 Task: Add a signature Jerry Evans containing With gratitude and sincere wishes, Jerry Evans to email address softage.5@softage.net and add a folder Student organizations
Action: Key pressed out
Screenshot: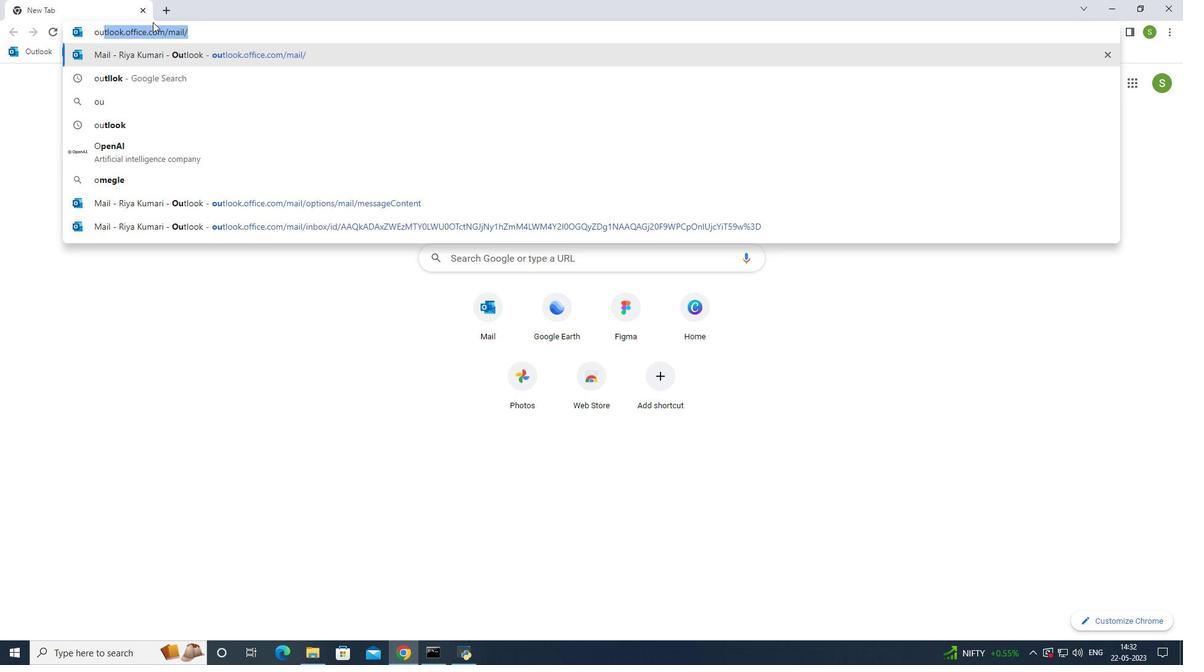 
Action: Mouse moved to (350, 46)
Screenshot: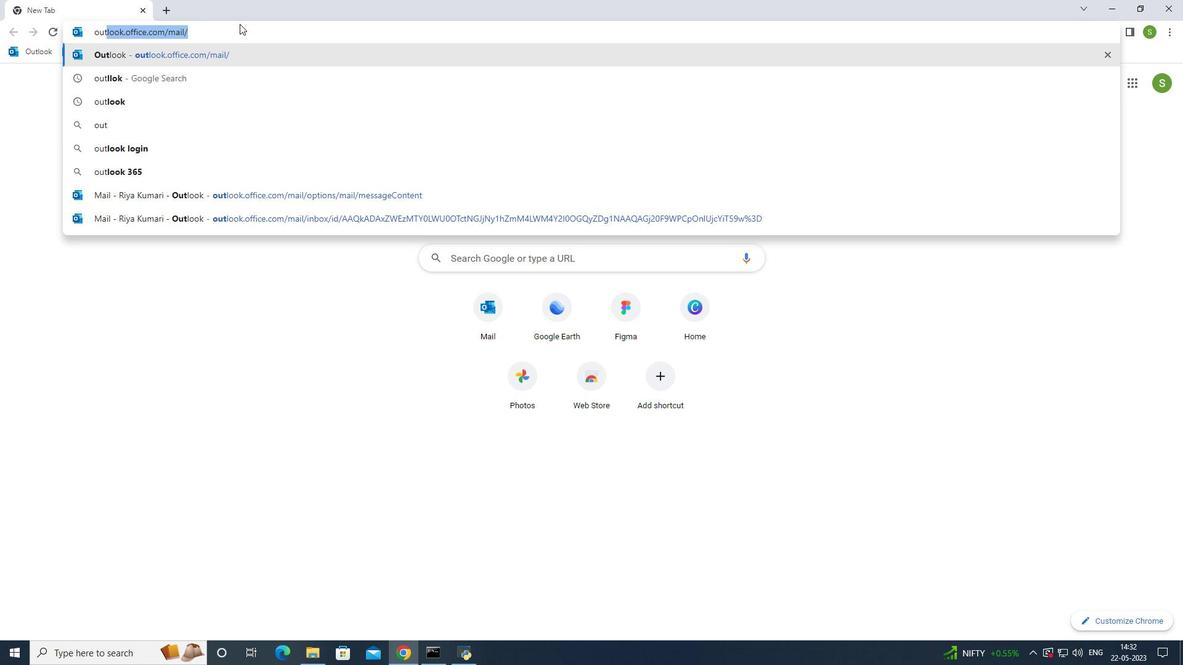
Action: Key pressed loo<Key.enter>
Screenshot: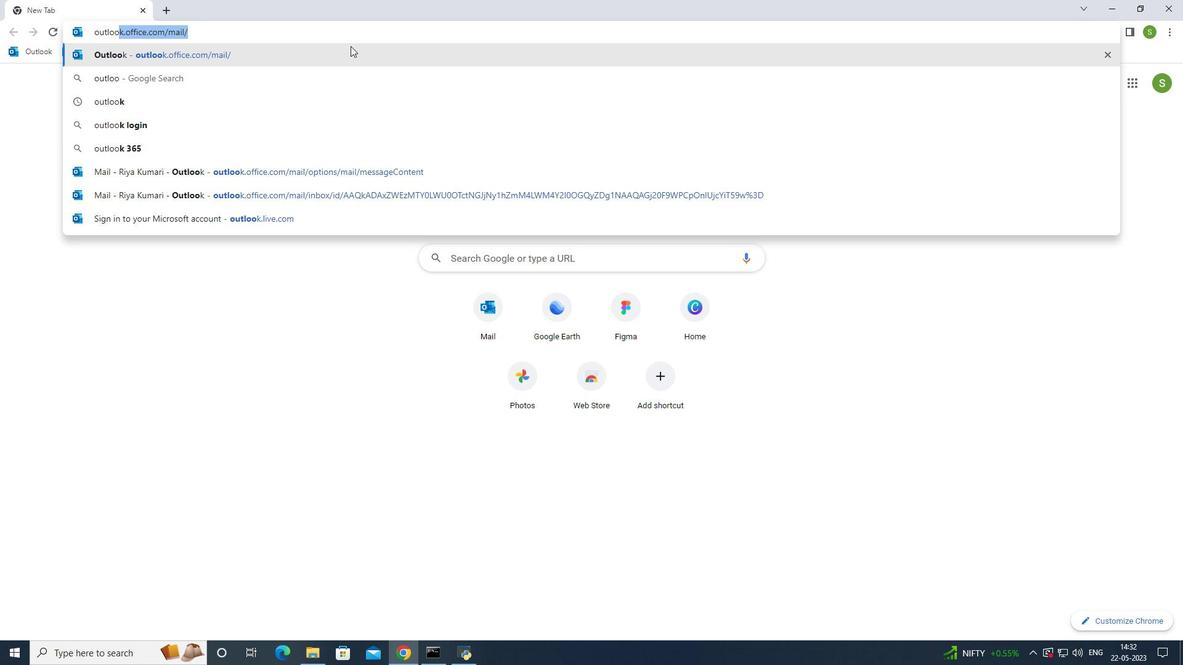 
Action: Mouse moved to (77, 106)
Screenshot: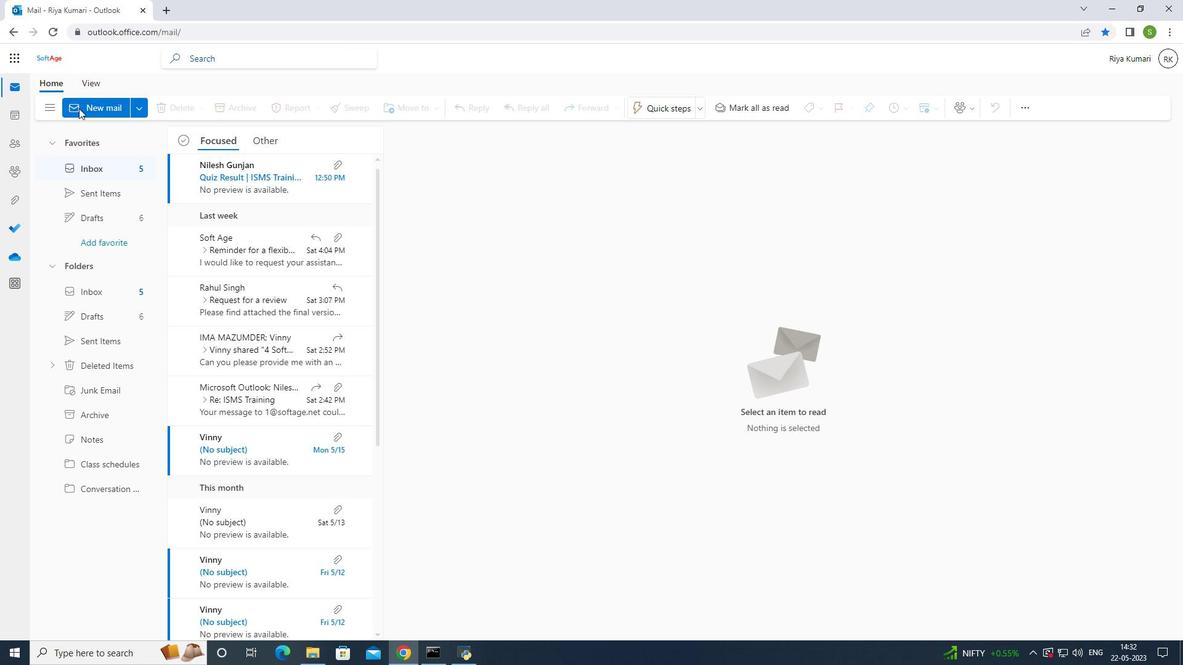 
Action: Mouse pressed left at (77, 106)
Screenshot: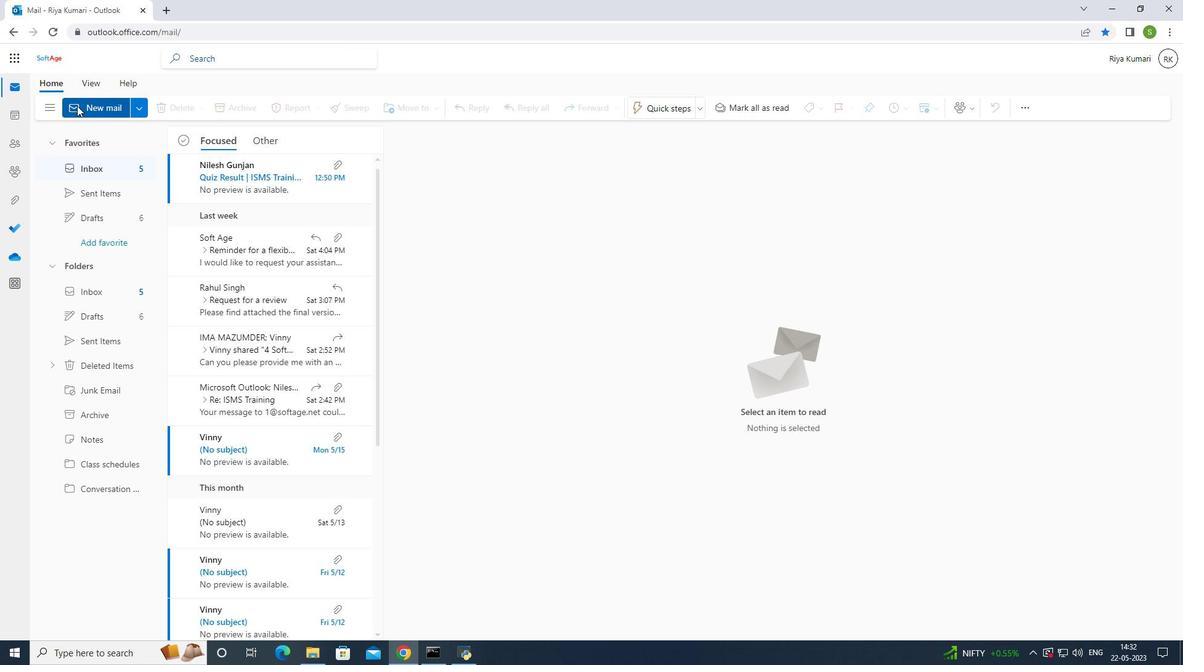 
Action: Mouse moved to (804, 104)
Screenshot: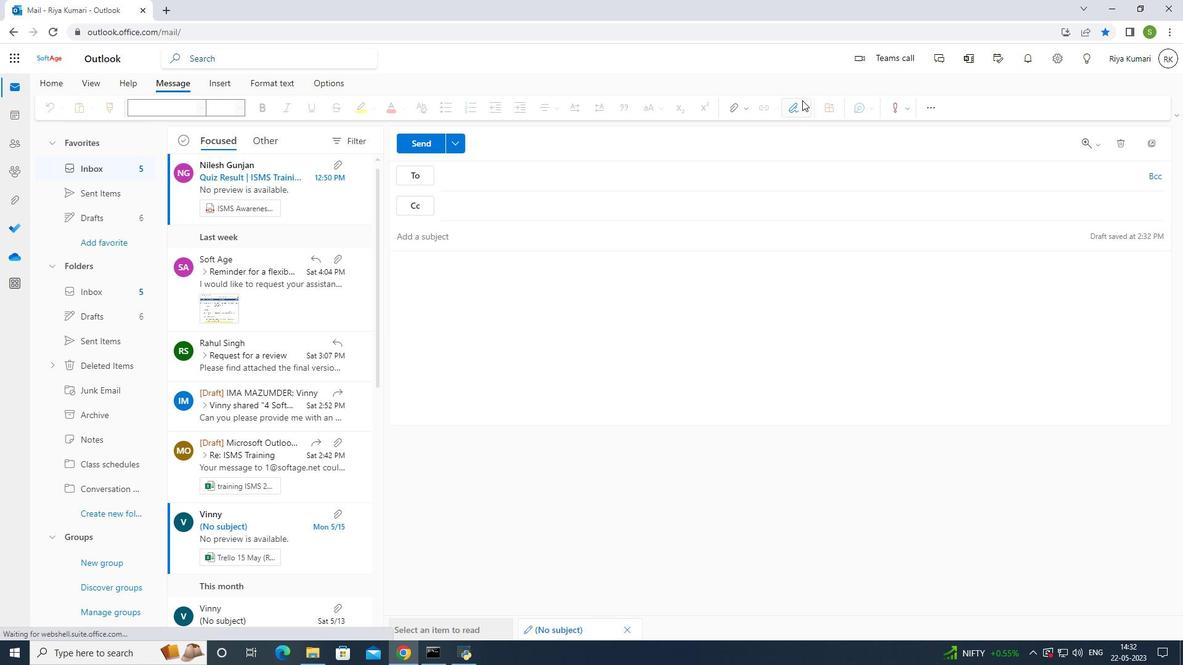 
Action: Mouse pressed left at (804, 104)
Screenshot: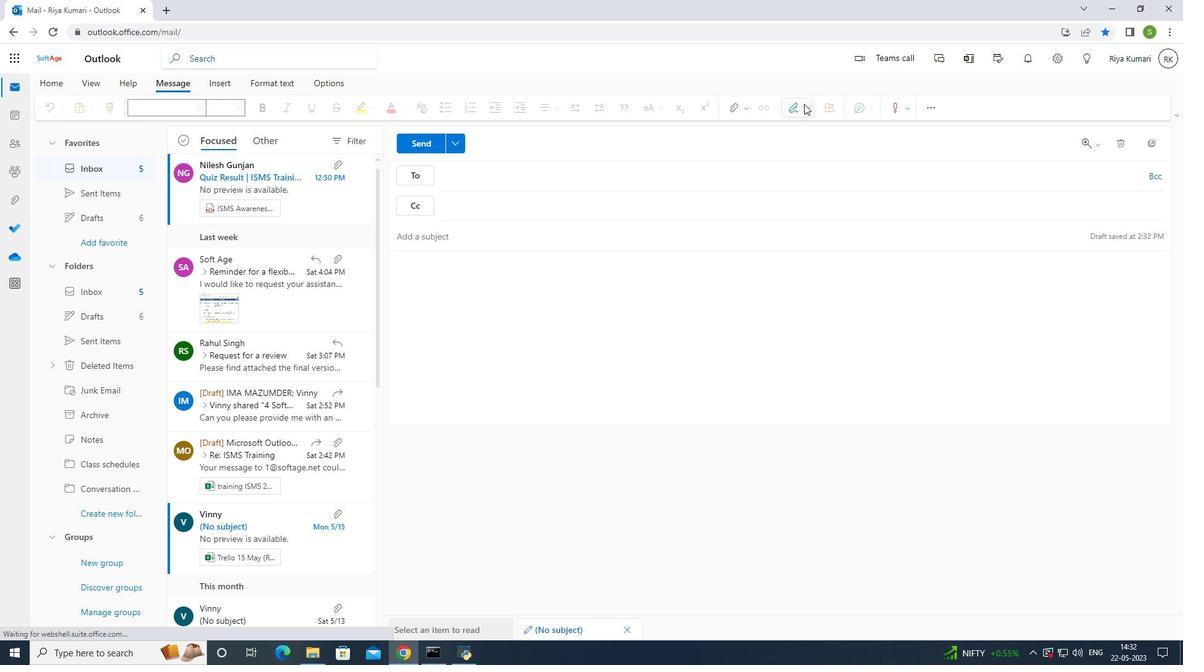 
Action: Mouse moved to (783, 157)
Screenshot: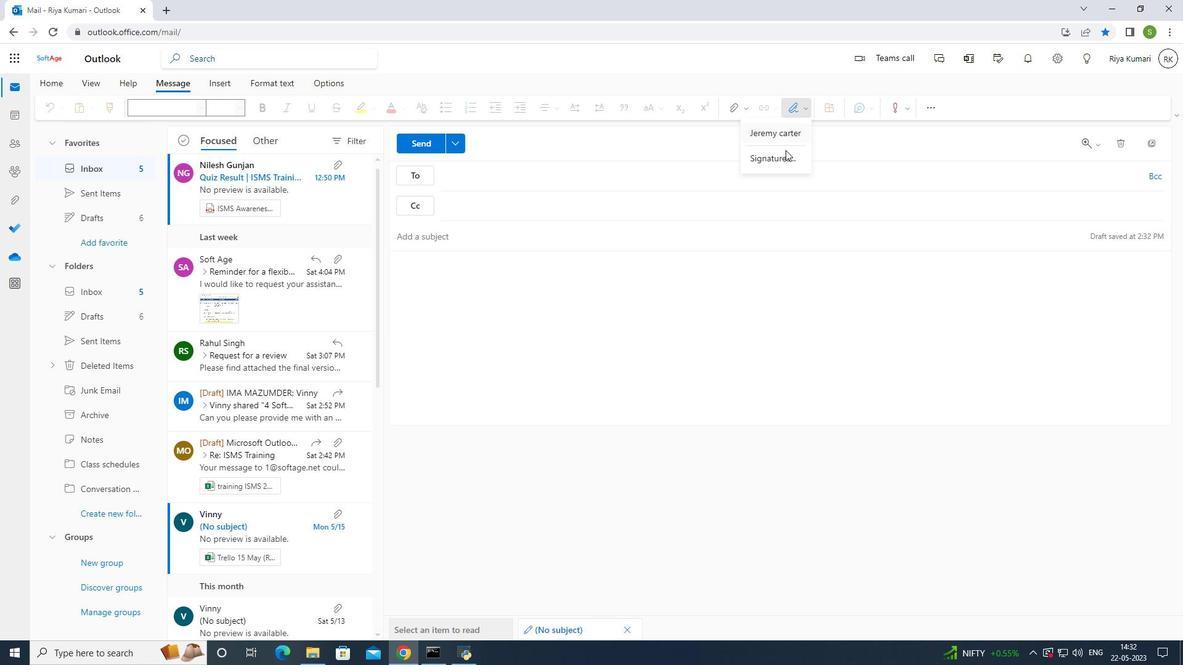 
Action: Mouse pressed left at (783, 157)
Screenshot: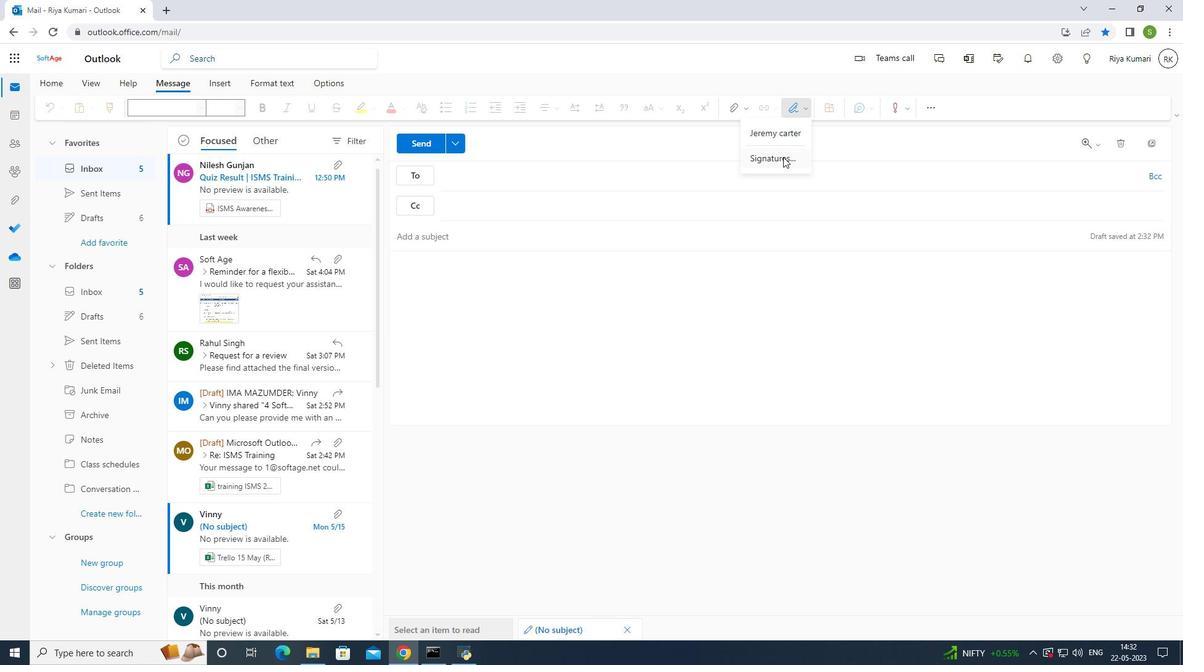 
Action: Mouse moved to (773, 207)
Screenshot: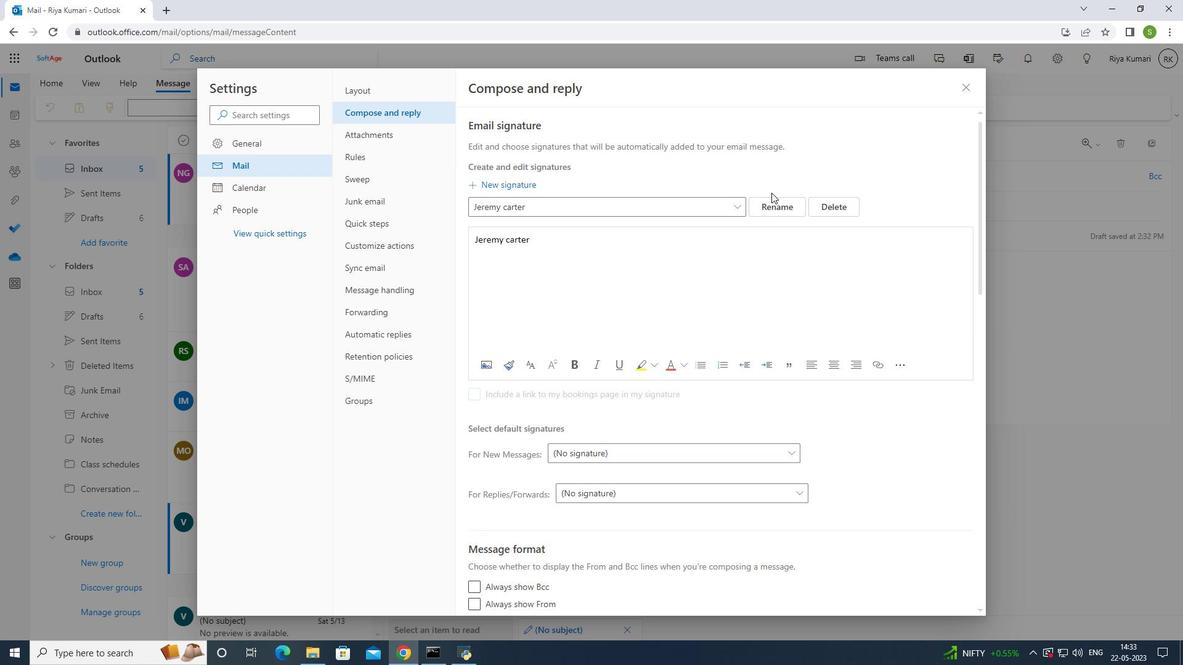 
Action: Mouse pressed left at (773, 207)
Screenshot: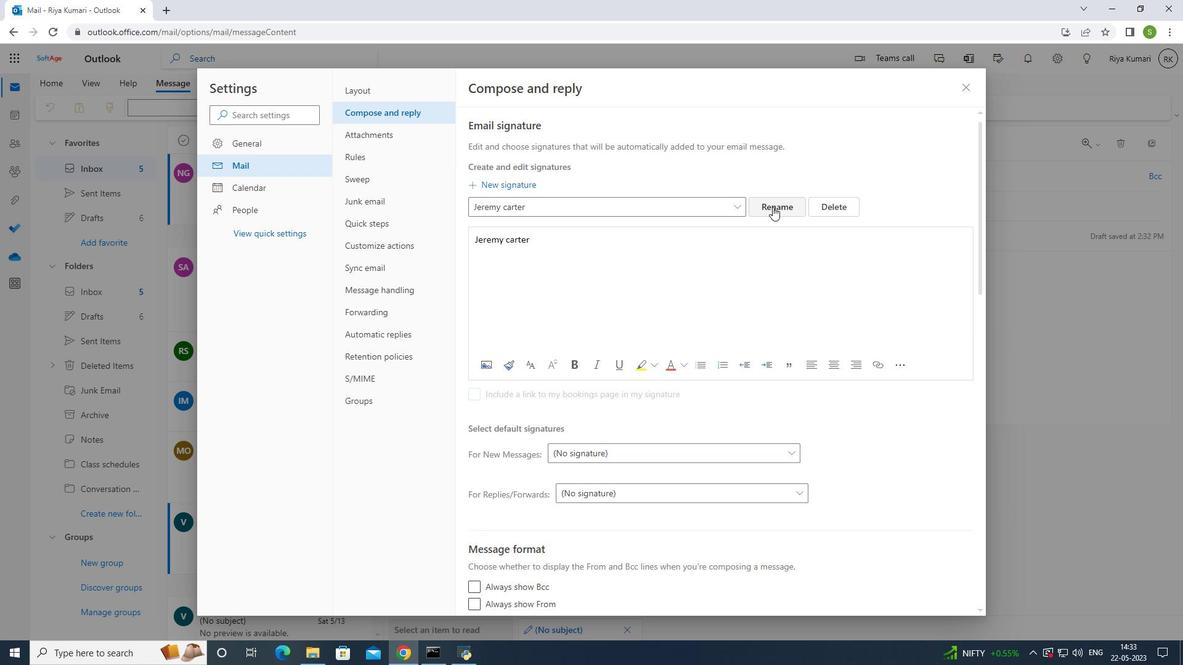 
Action: Mouse moved to (736, 208)
Screenshot: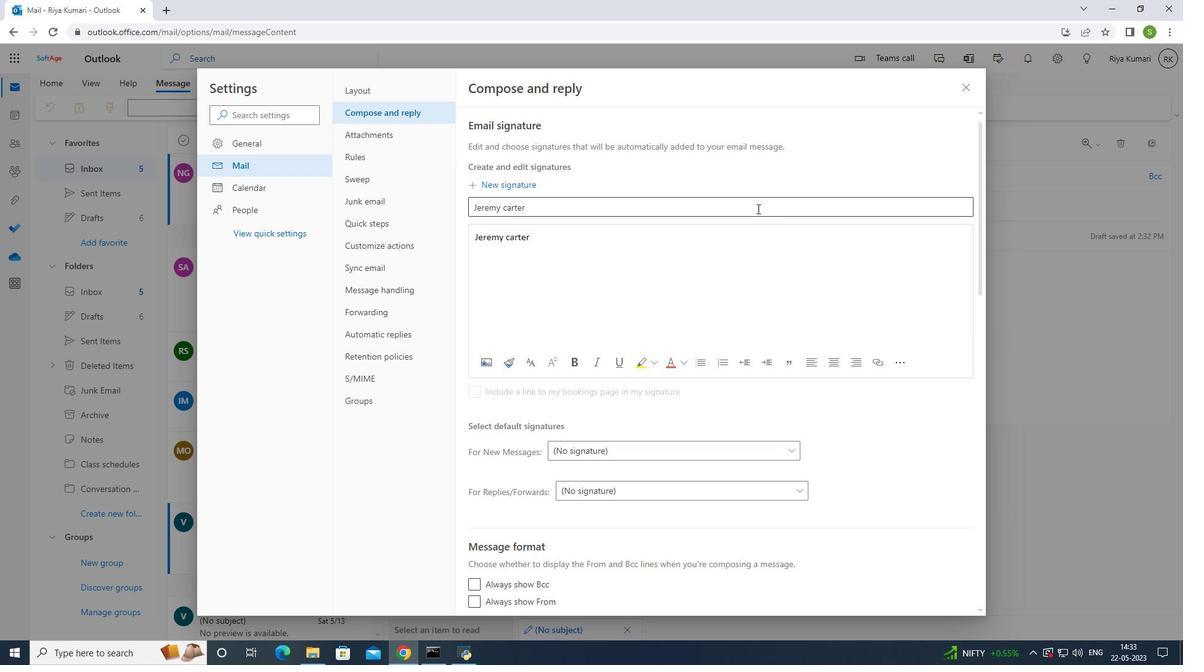 
Action: Mouse pressed left at (736, 208)
Screenshot: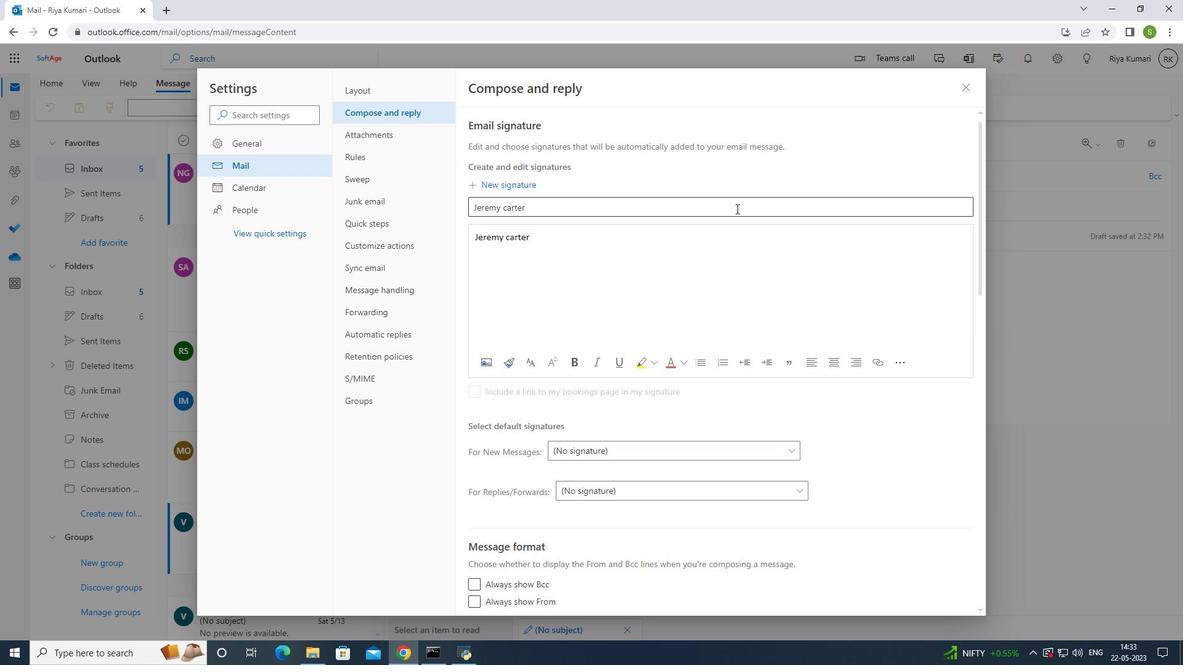 
Action: Mouse moved to (736, 205)
Screenshot: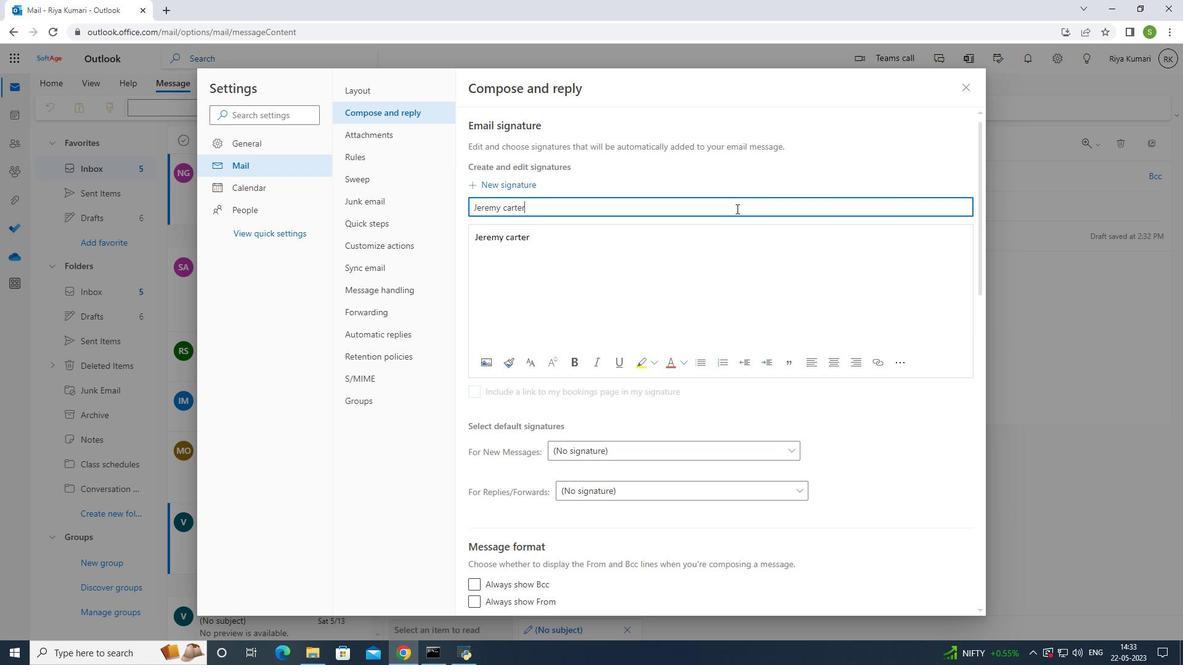 
Action: Key pressed <Key.backspace><Key.backspace><Key.backspace><Key.backspace><Key.backspace><Key.backspace><Key.backspace><Key.backspace><Key.backspace><Key.backspace>ry<Key.space><Key.shift><Key.shift><Key.shift><Key.shift><Key.shift><Key.shift><Key.shift><Key.shift><Key.shift><Key.shift><Key.shift><Key.shift><Key.shift><Key.shift><Key.shift><Key.shift><Key.shift><Key.shift><Key.shift><Key.shift><Key.shift><Key.shift><Key.shift><Key.shift><Key.shift>Evans
Screenshot: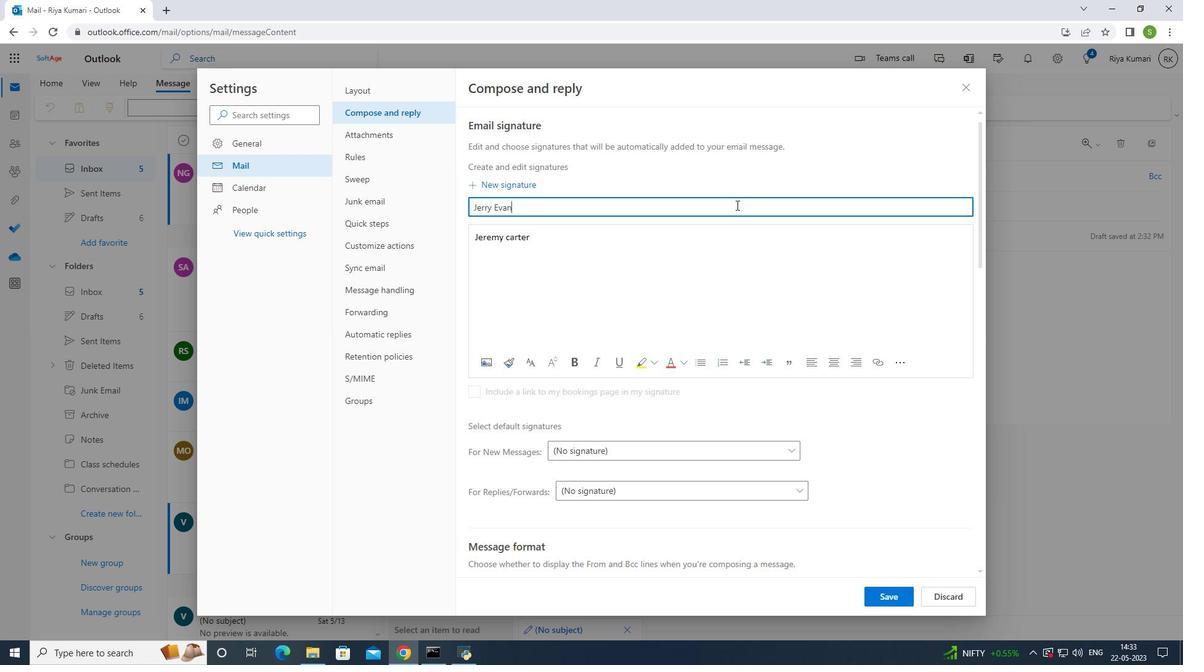 
Action: Mouse moved to (614, 244)
Screenshot: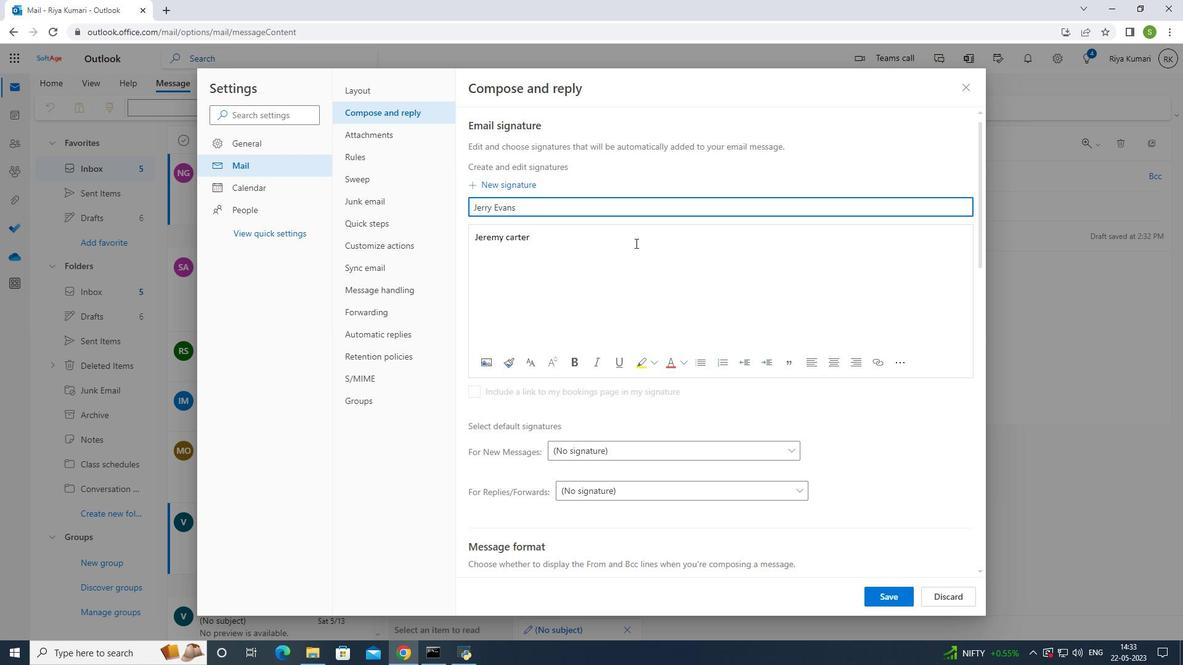
Action: Mouse pressed left at (614, 244)
Screenshot: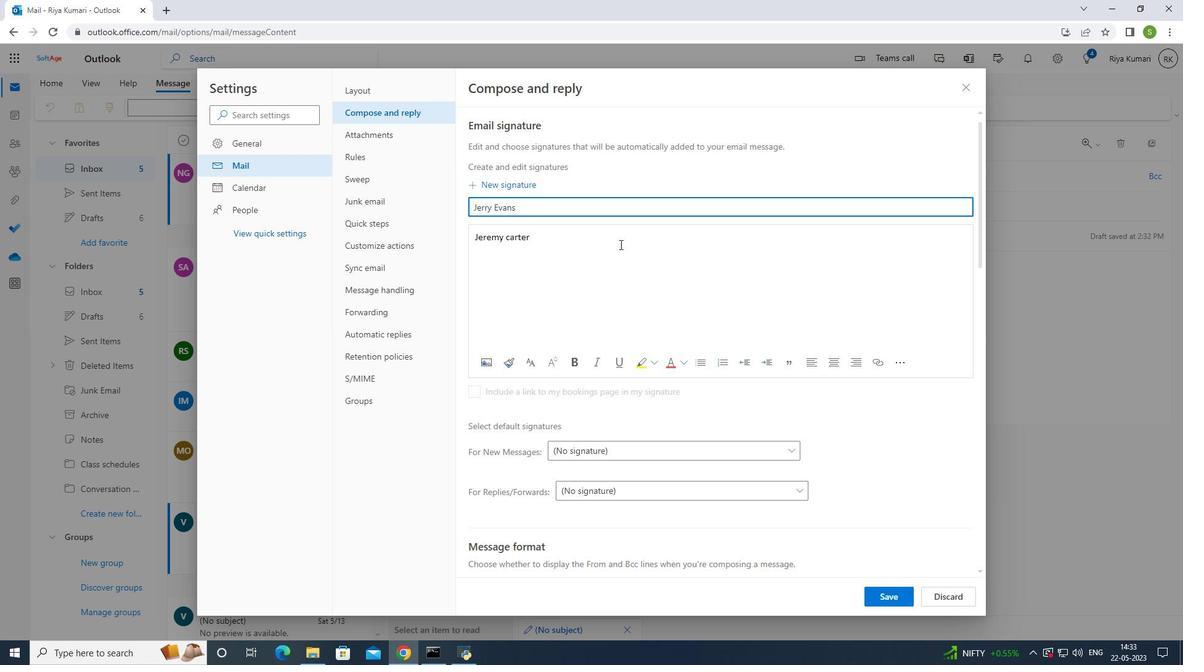 
Action: Key pressed <Key.backspace><Key.backspace><Key.backspace><Key.backspace><Key.backspace><Key.backspace><Key.backspace><Key.backspace><Key.backspace><Key.backspace>ry<Key.space><Key.shift>Evans
Screenshot: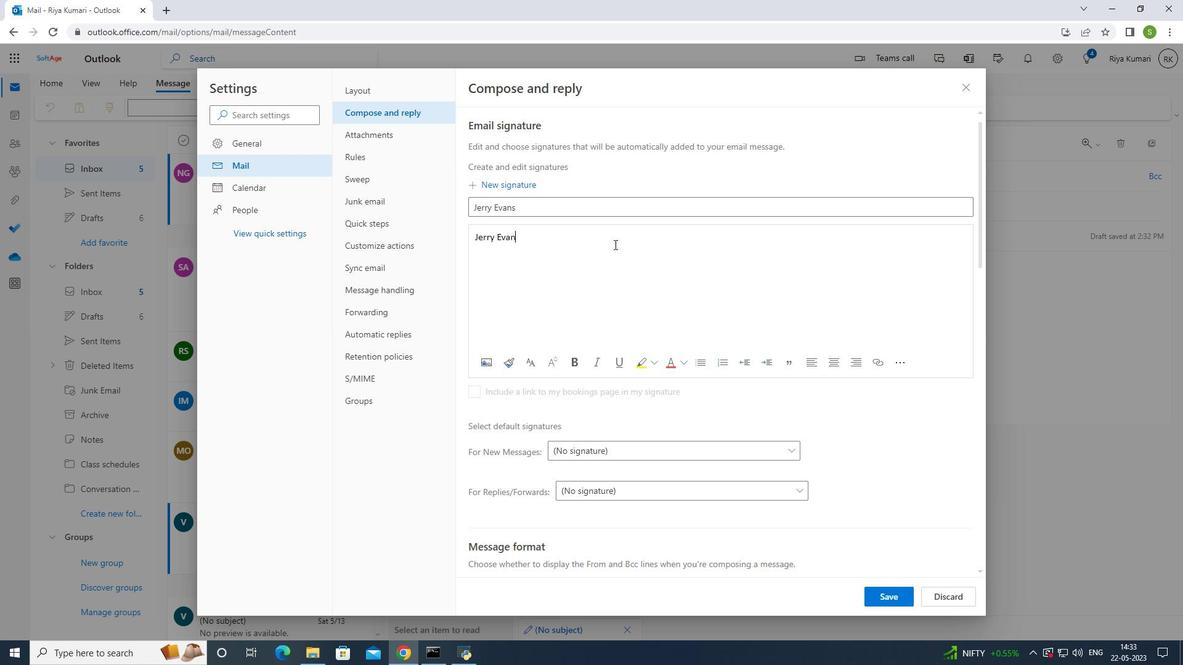 
Action: Mouse moved to (894, 594)
Screenshot: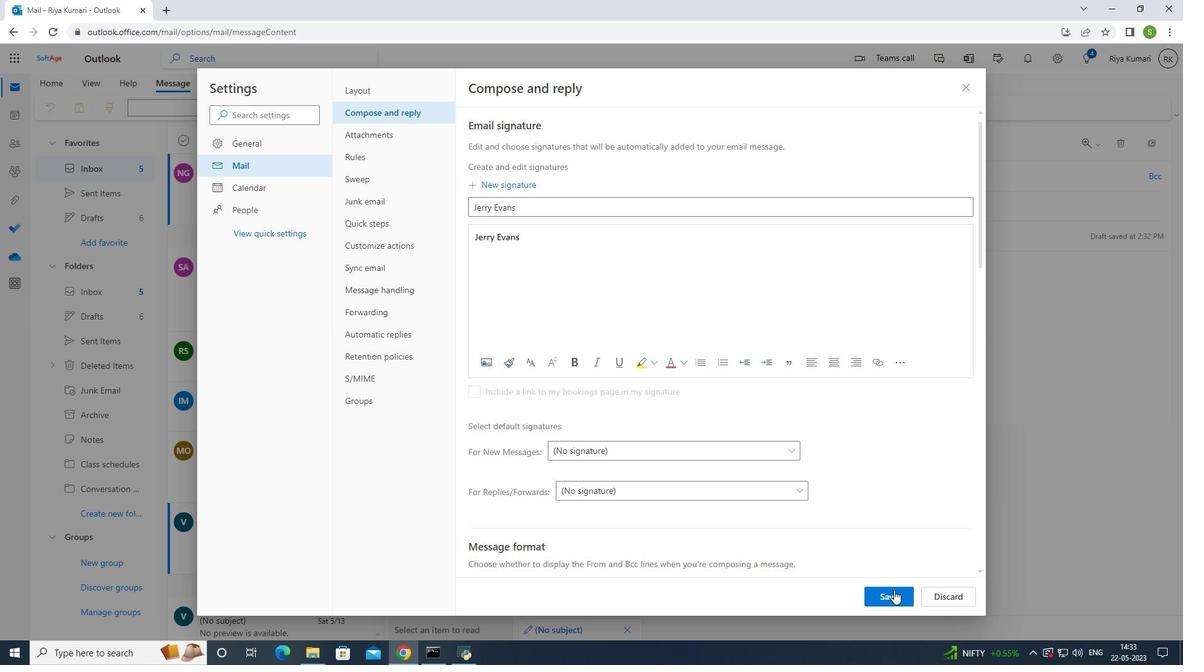 
Action: Mouse pressed left at (894, 594)
Screenshot: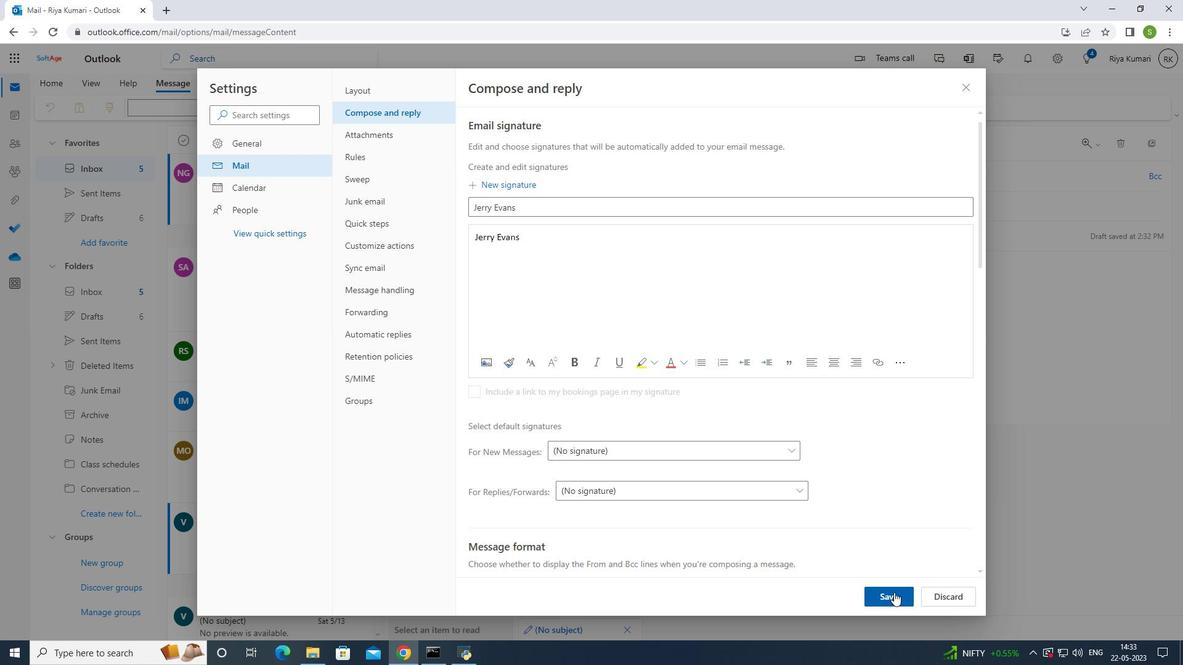 
Action: Mouse moved to (967, 86)
Screenshot: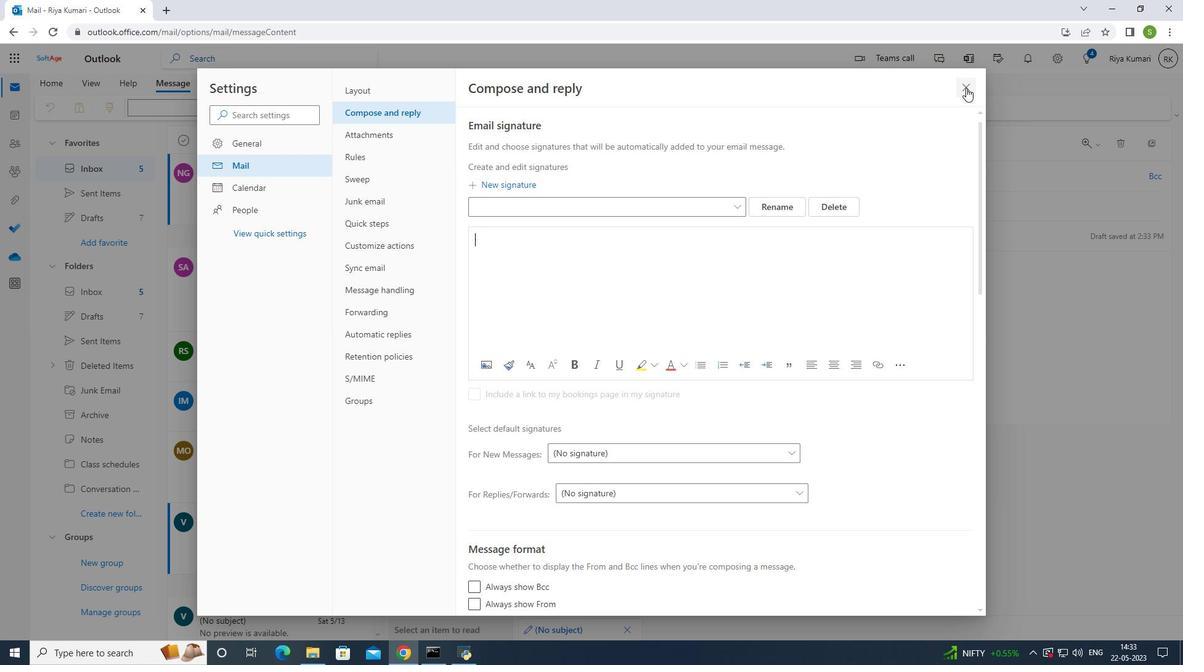 
Action: Mouse pressed left at (967, 86)
Screenshot: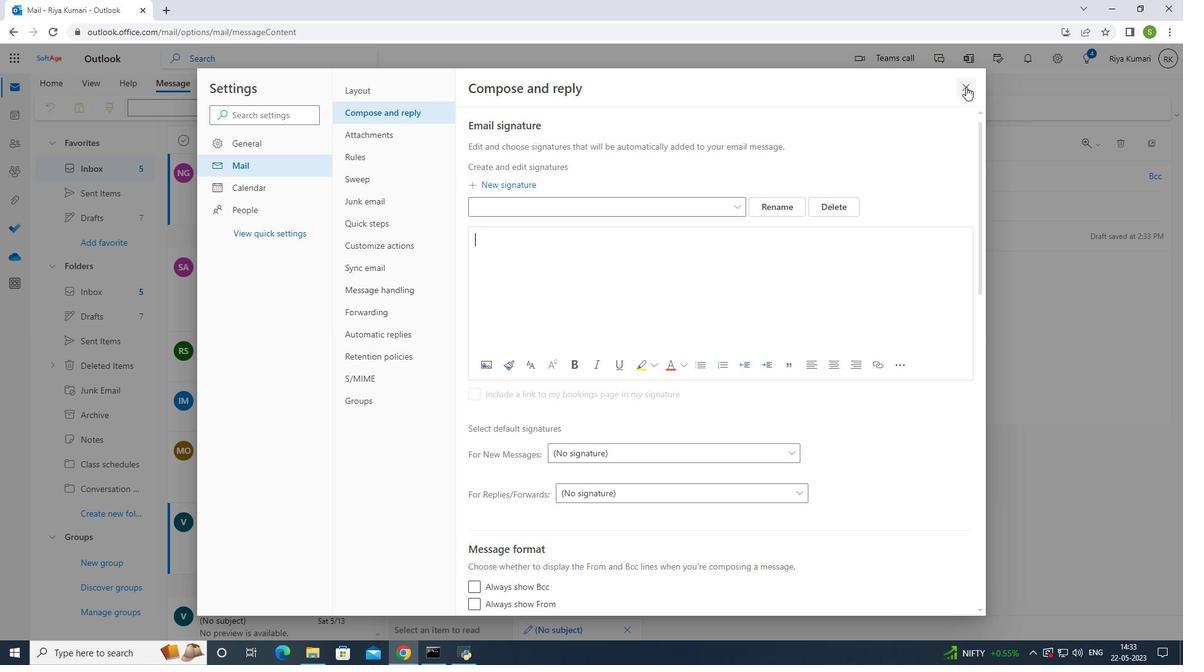 
Action: Mouse moved to (482, 183)
Screenshot: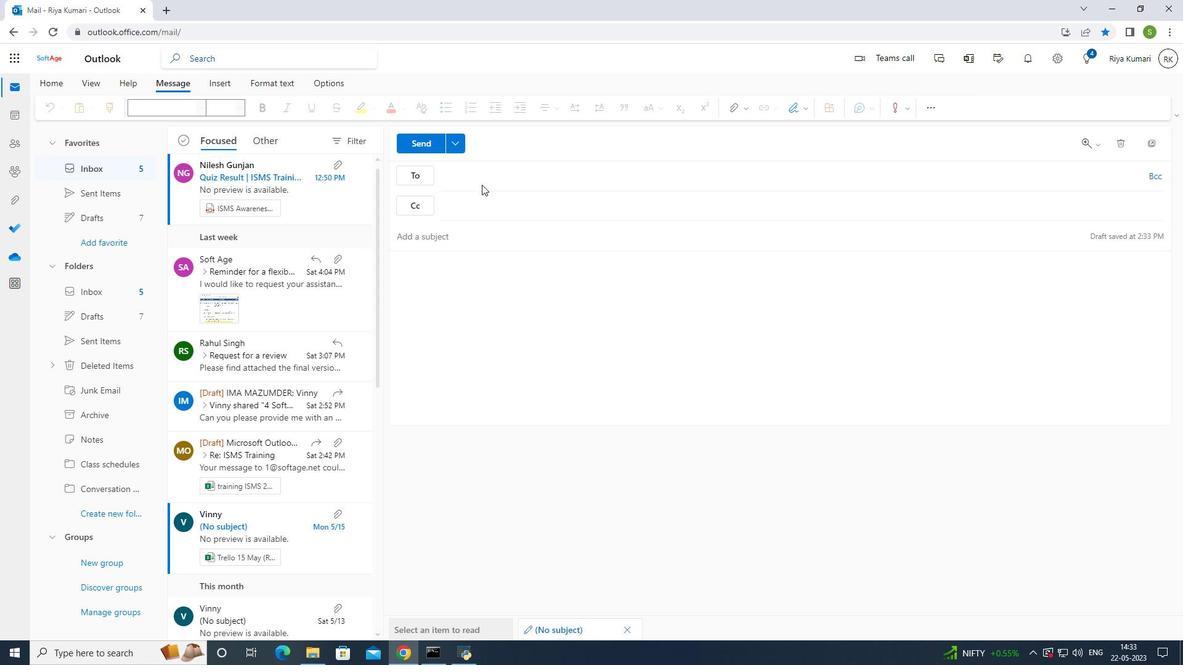 
Action: Mouse pressed left at (482, 183)
Screenshot: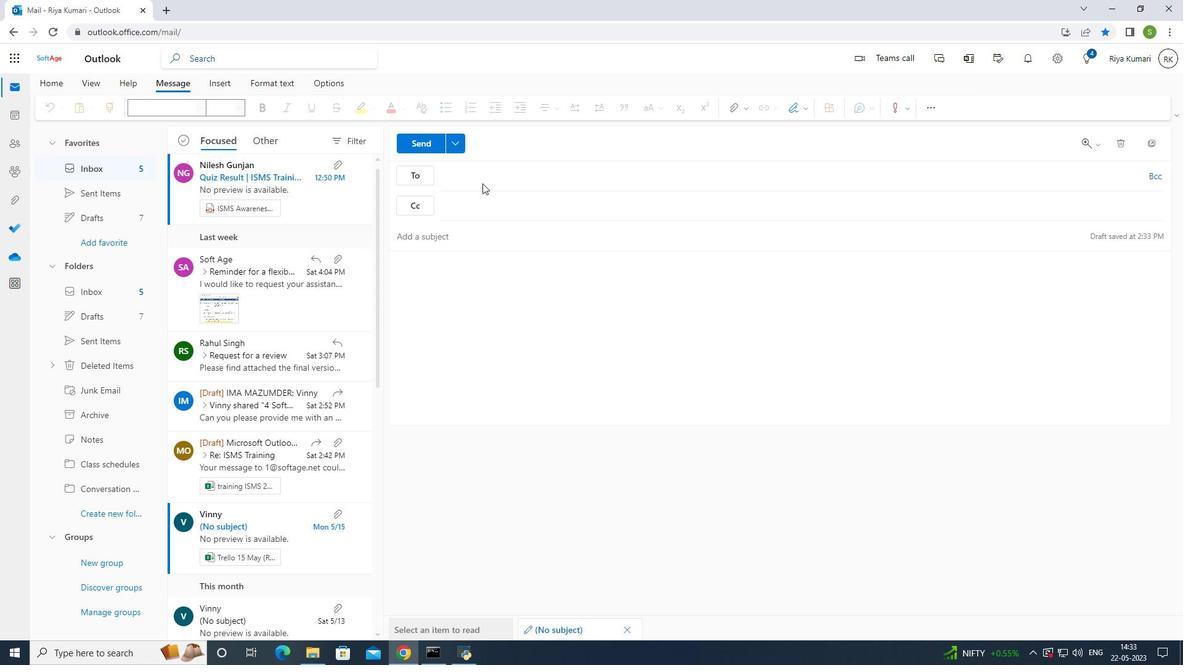 
Action: Mouse moved to (484, 181)
Screenshot: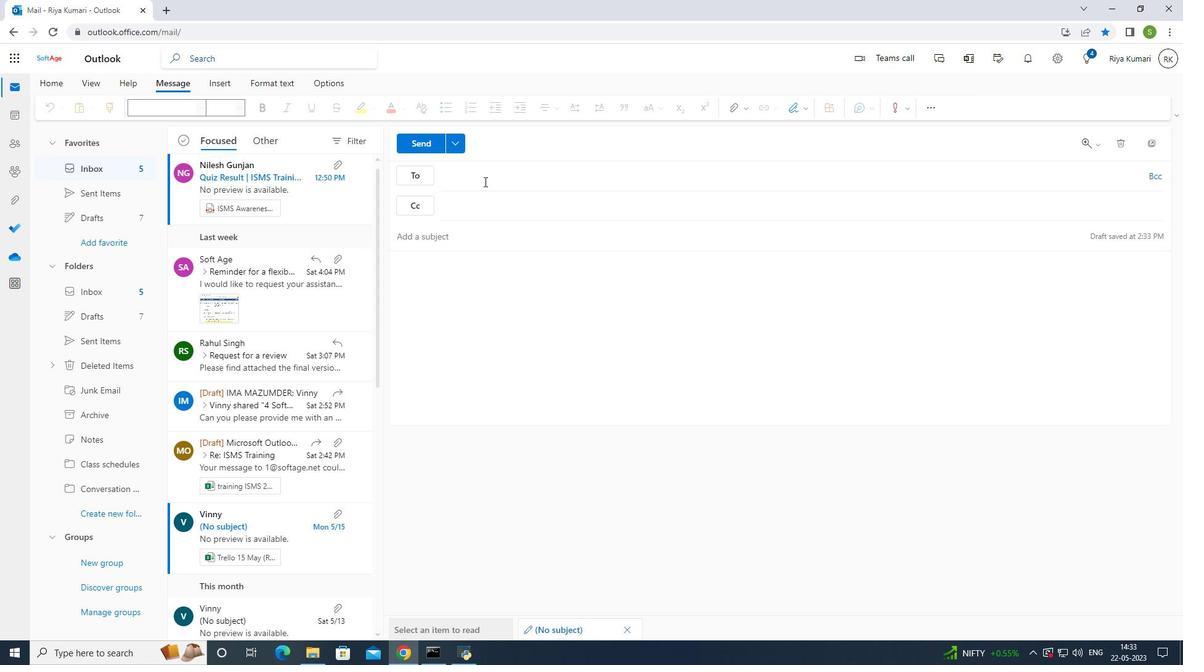 
Action: Mouse pressed left at (484, 181)
Screenshot: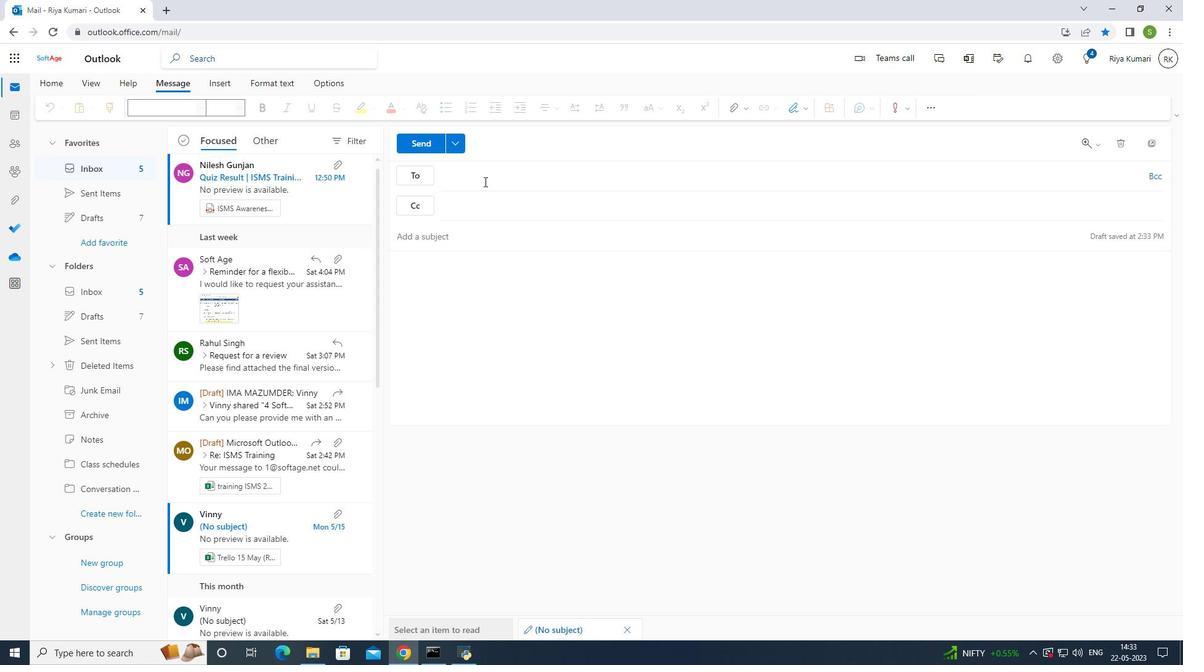 
Action: Key pressed softage.5<Key.shift>@softage.net<Key.enter>
Screenshot: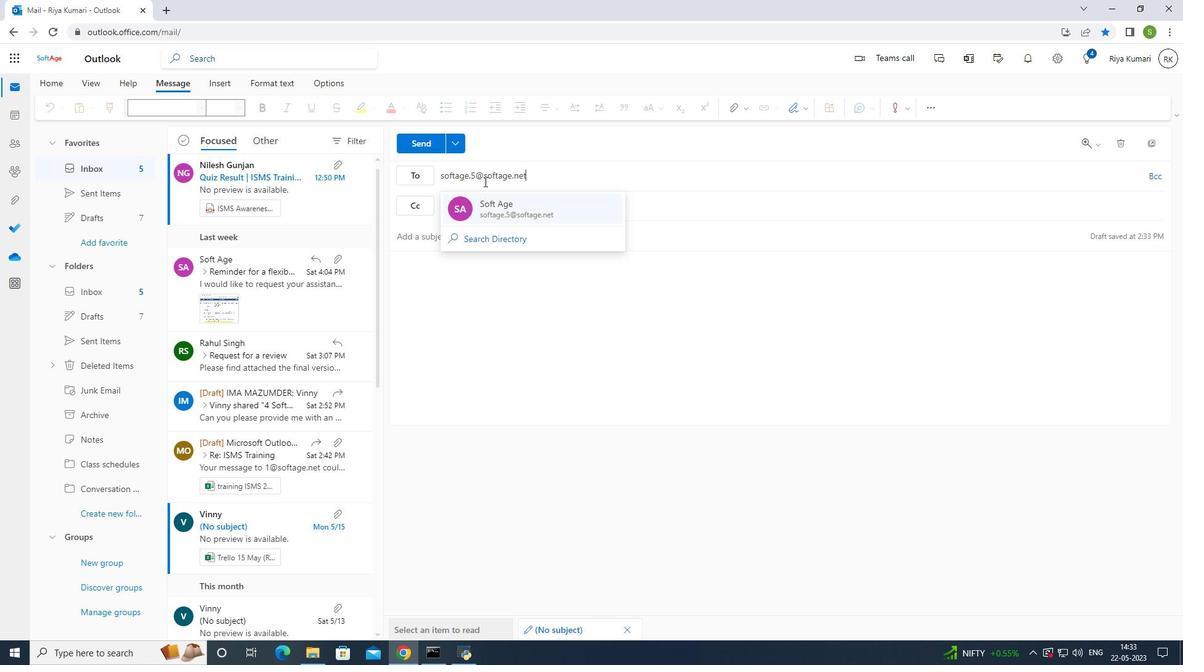 
Action: Mouse moved to (464, 270)
Screenshot: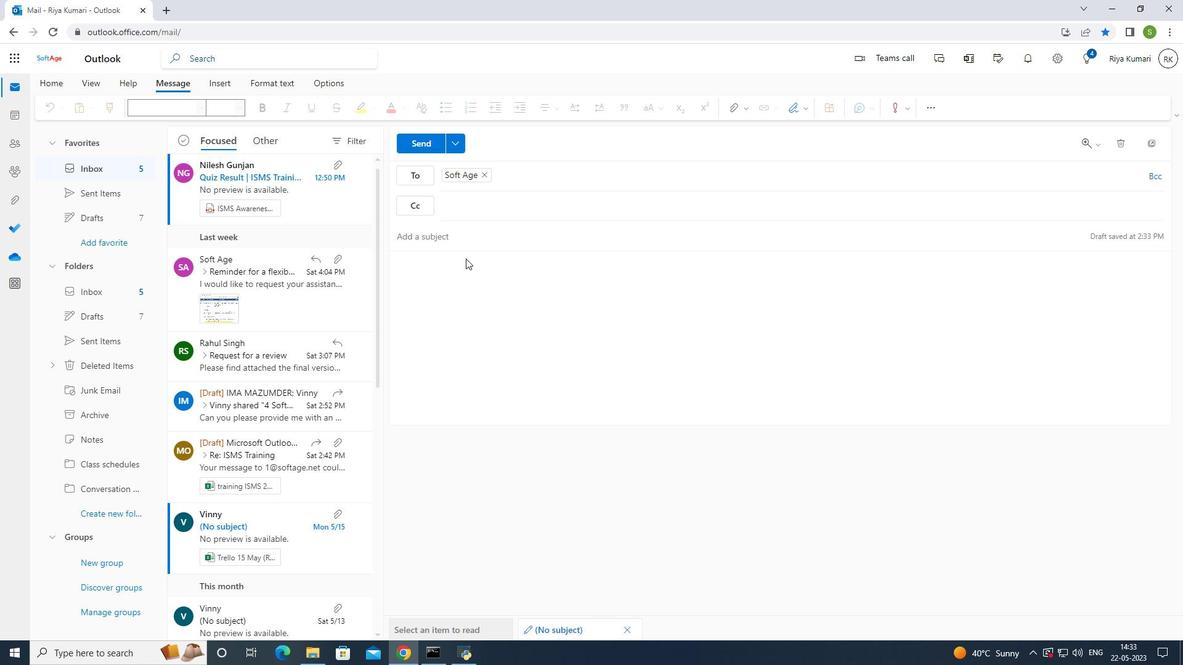 
Action: Mouse pressed left at (464, 270)
Screenshot: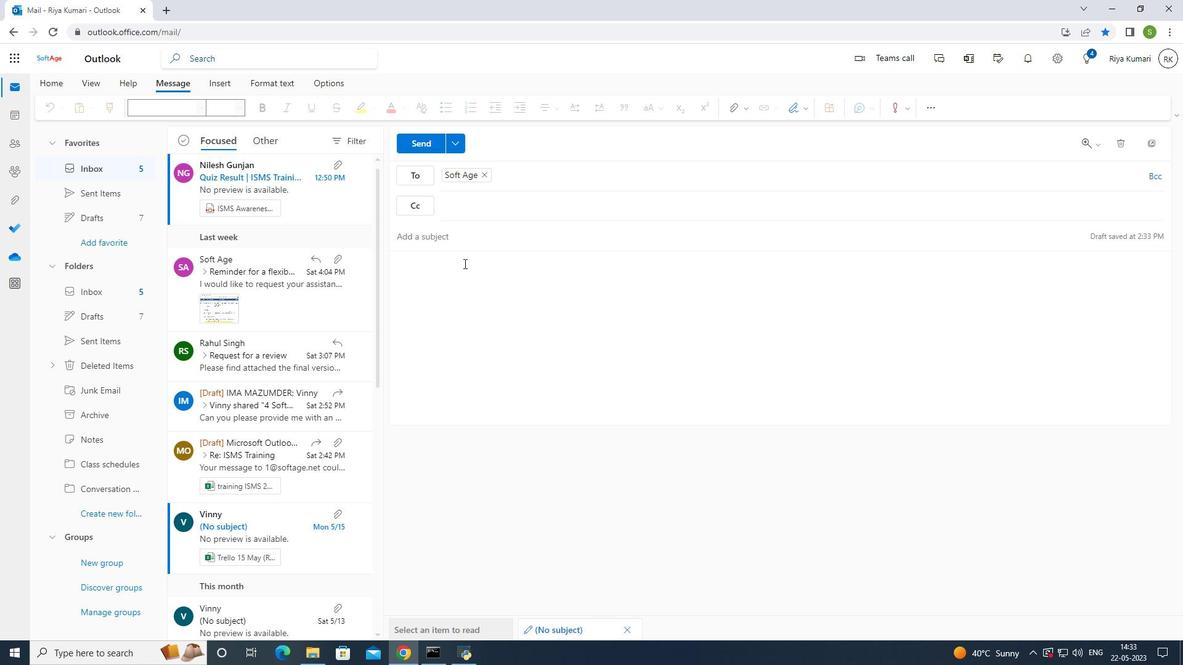 
Action: Mouse moved to (800, 111)
Screenshot: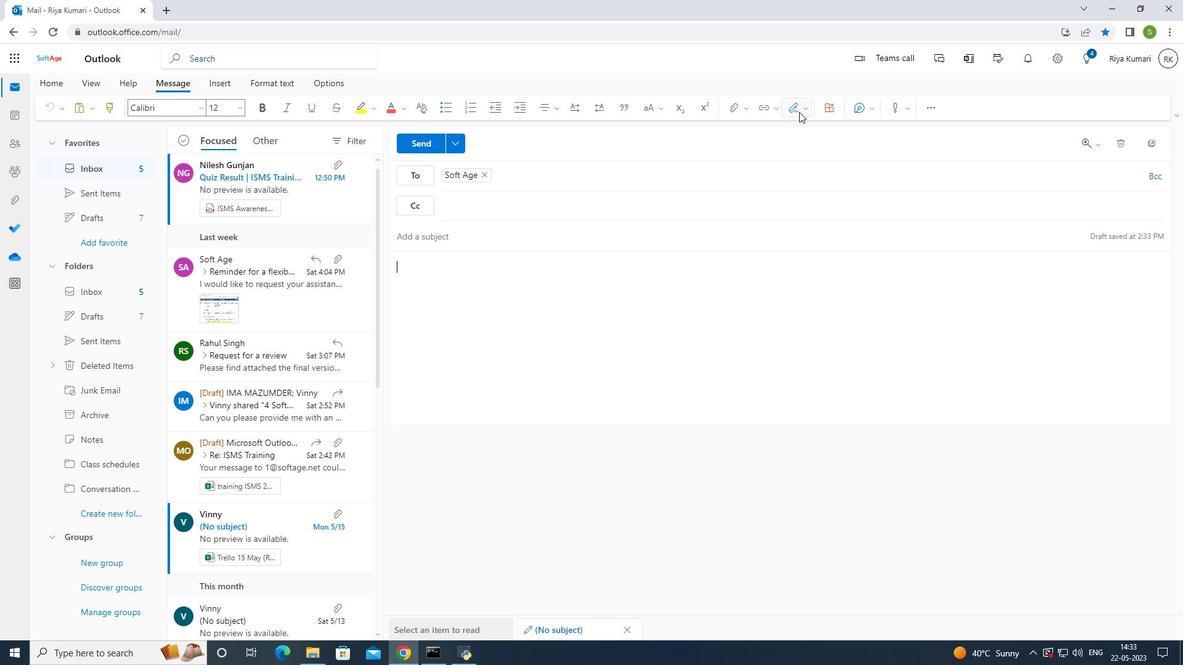 
Action: Mouse pressed left at (800, 111)
Screenshot: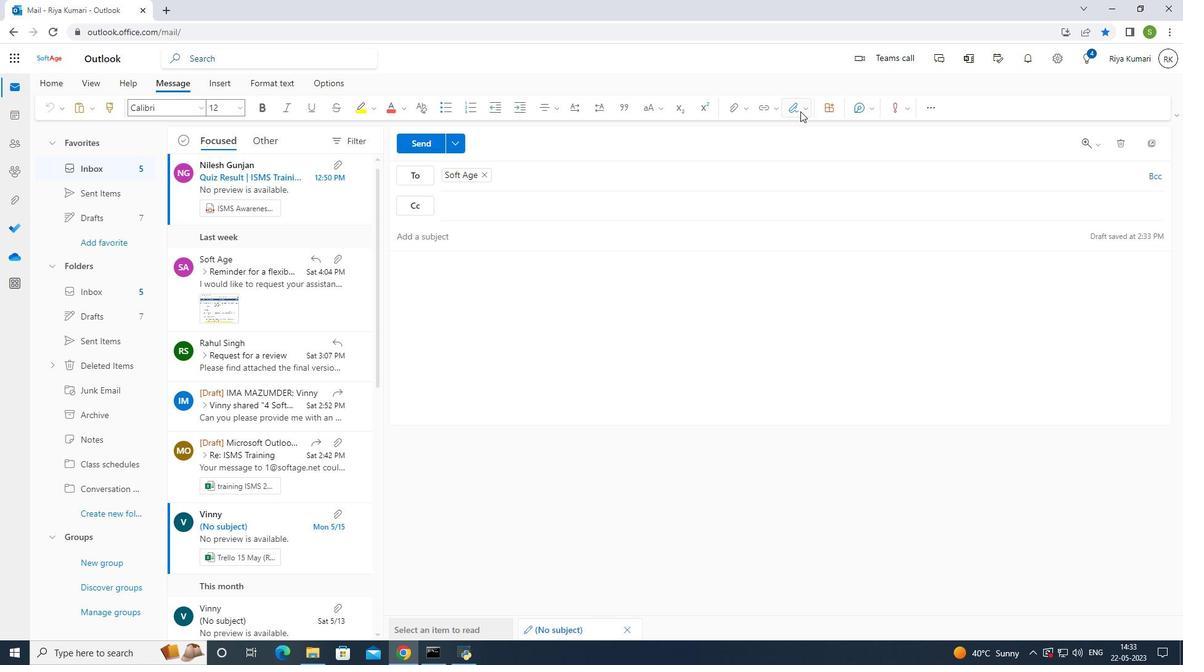 
Action: Mouse moved to (789, 137)
Screenshot: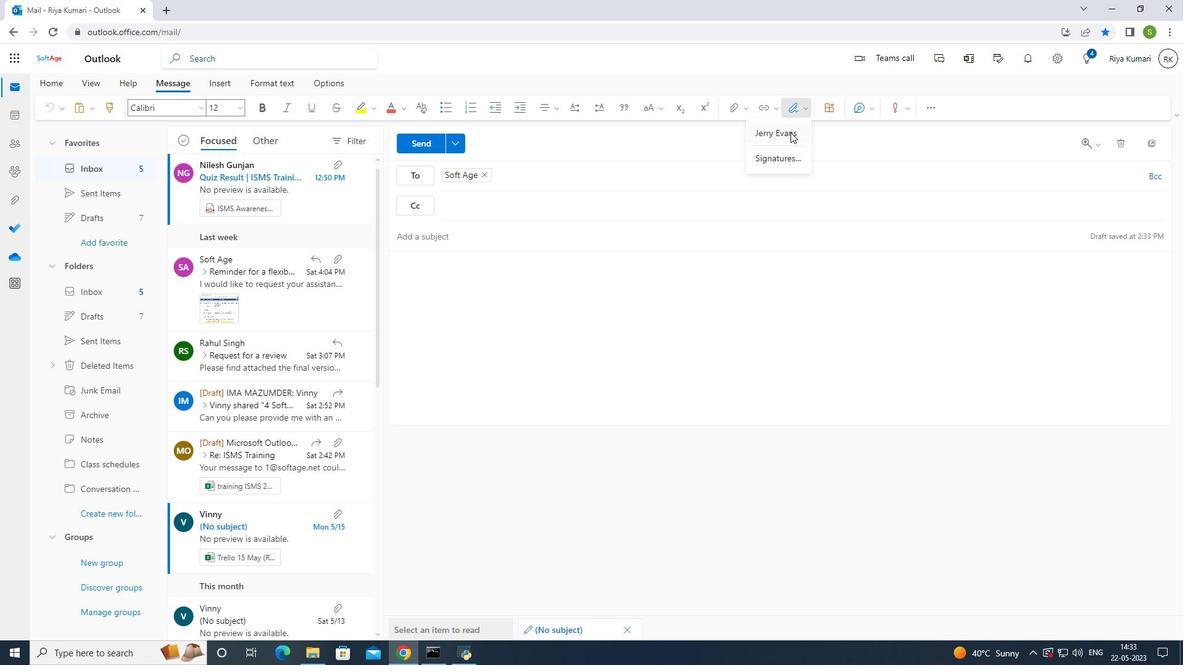 
Action: Mouse pressed left at (789, 137)
Screenshot: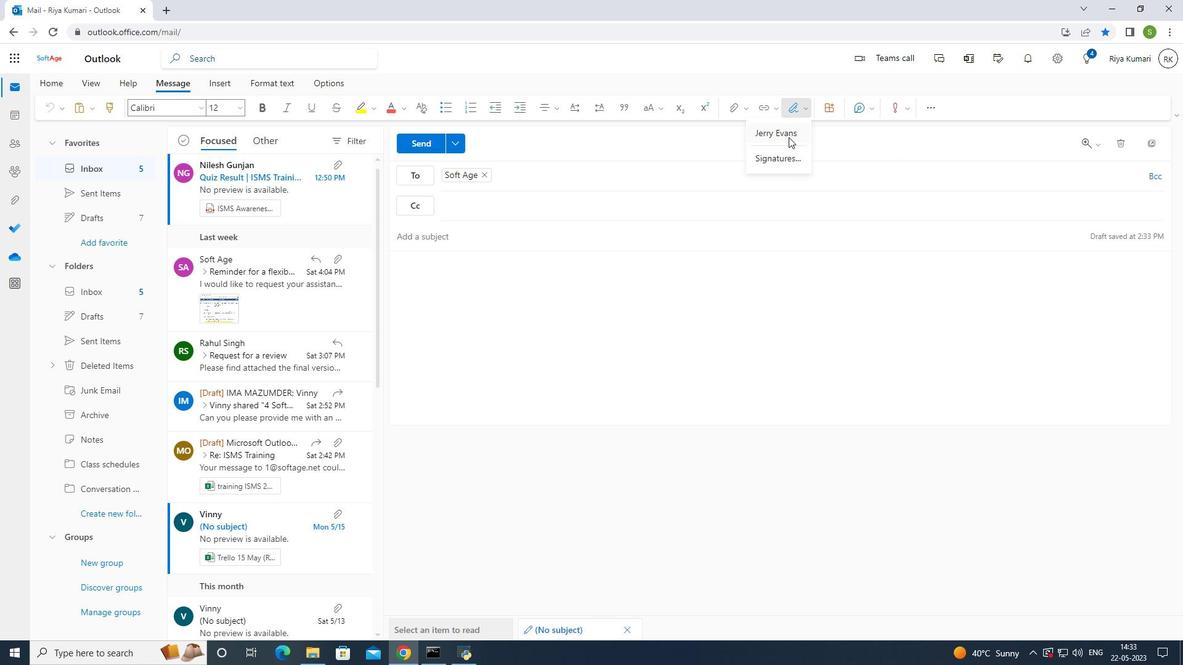 
Action: Mouse moved to (594, 302)
Screenshot: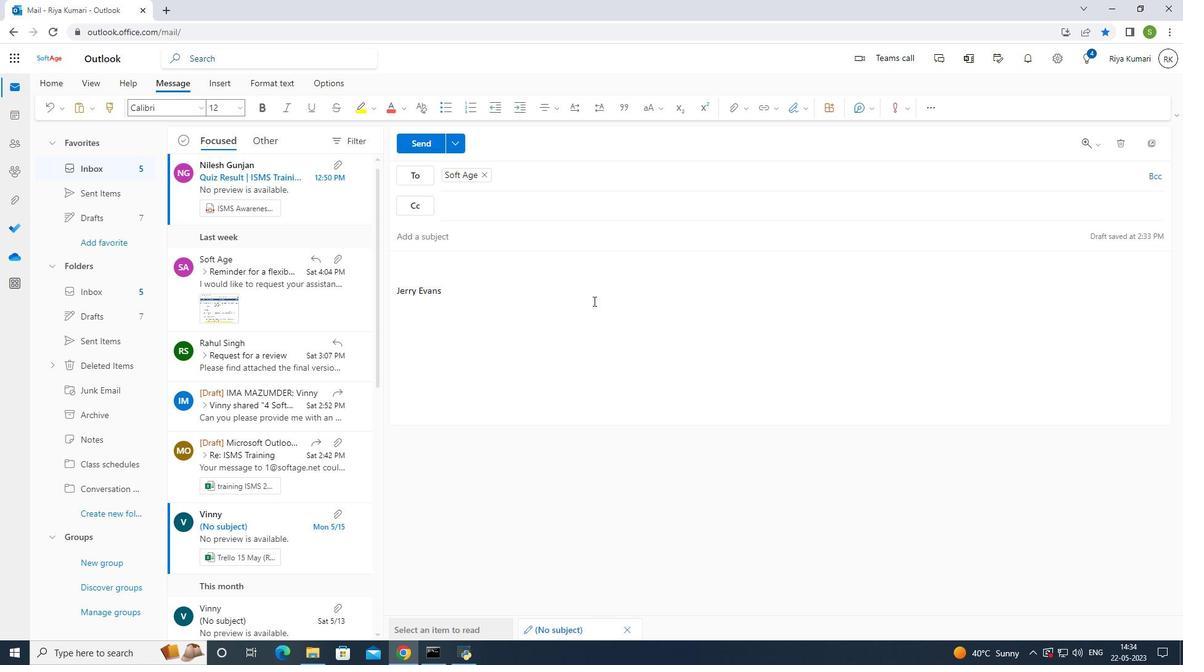 
Action: Key pressed gratitude<Key.space>andsincere<Key.space>wishes
Screenshot: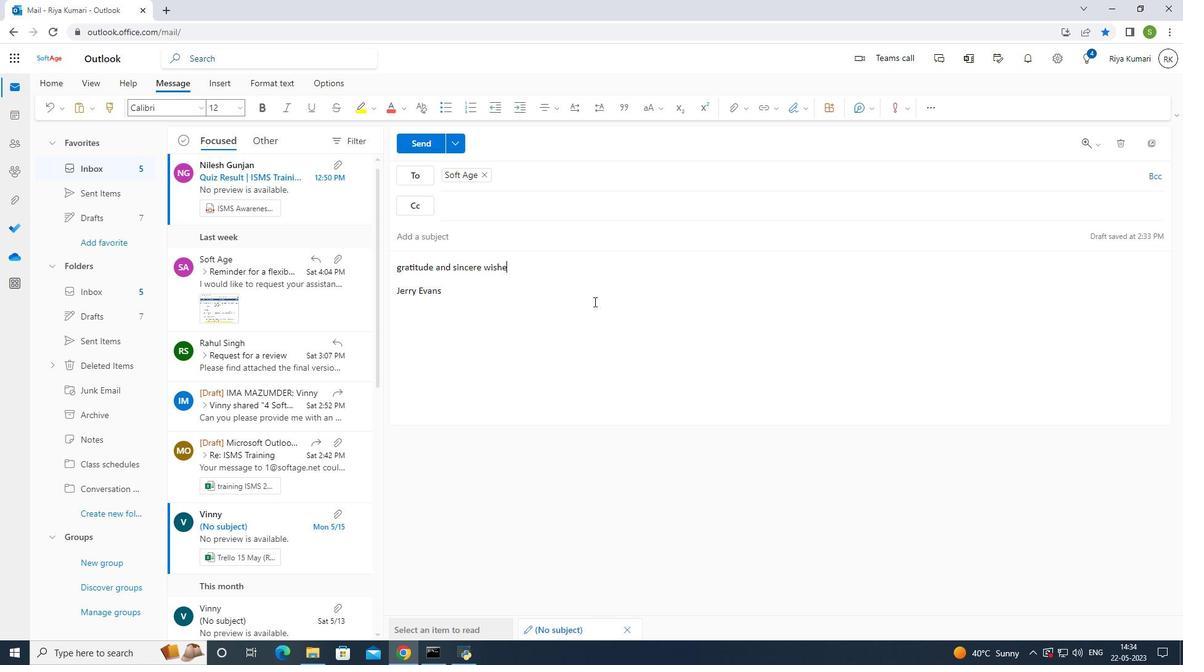 
Action: Mouse moved to (139, 423)
Screenshot: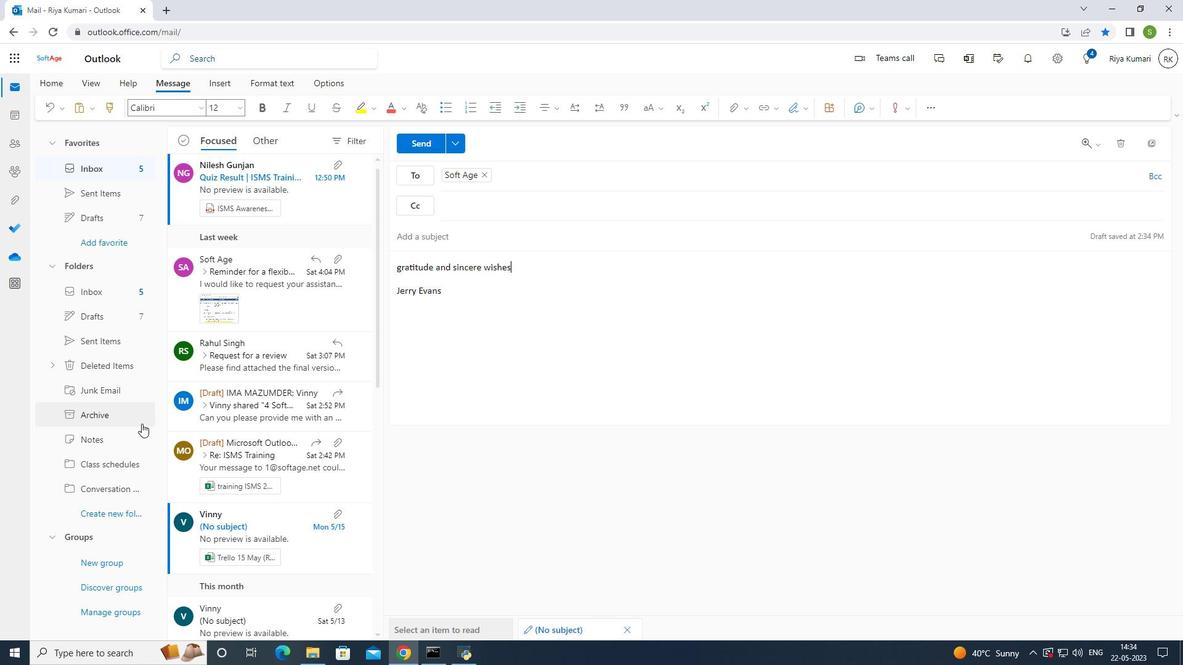 
Action: Mouse scrolled (139, 422) with delta (0, 0)
Screenshot: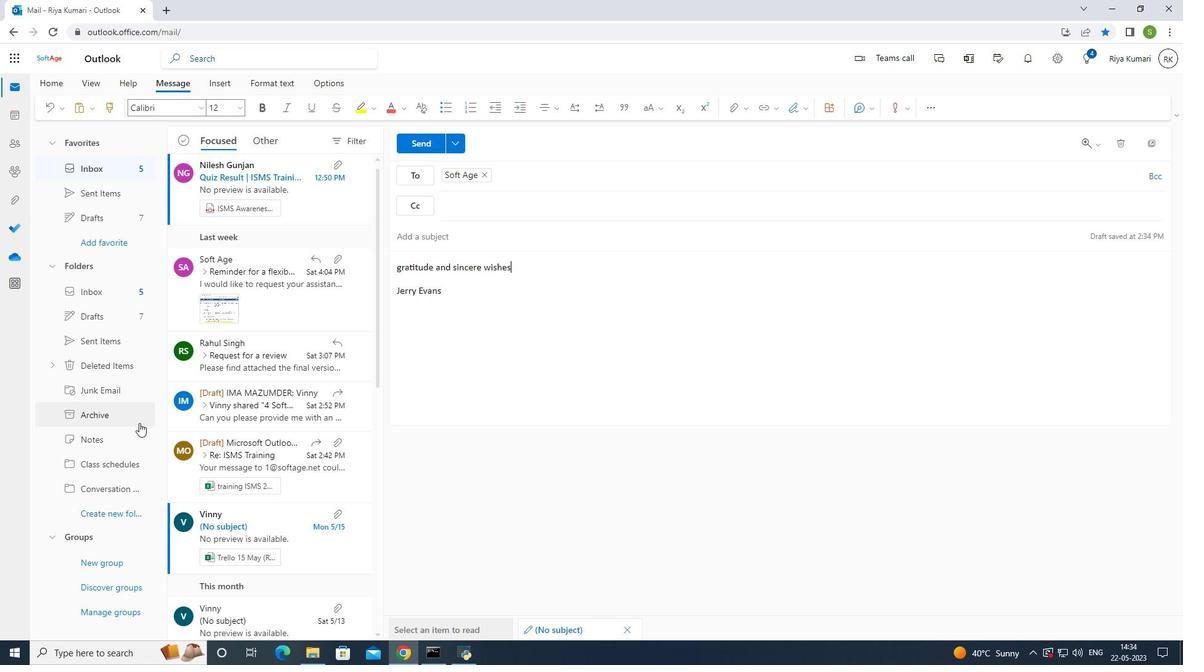 
Action: Mouse scrolled (139, 422) with delta (0, 0)
Screenshot: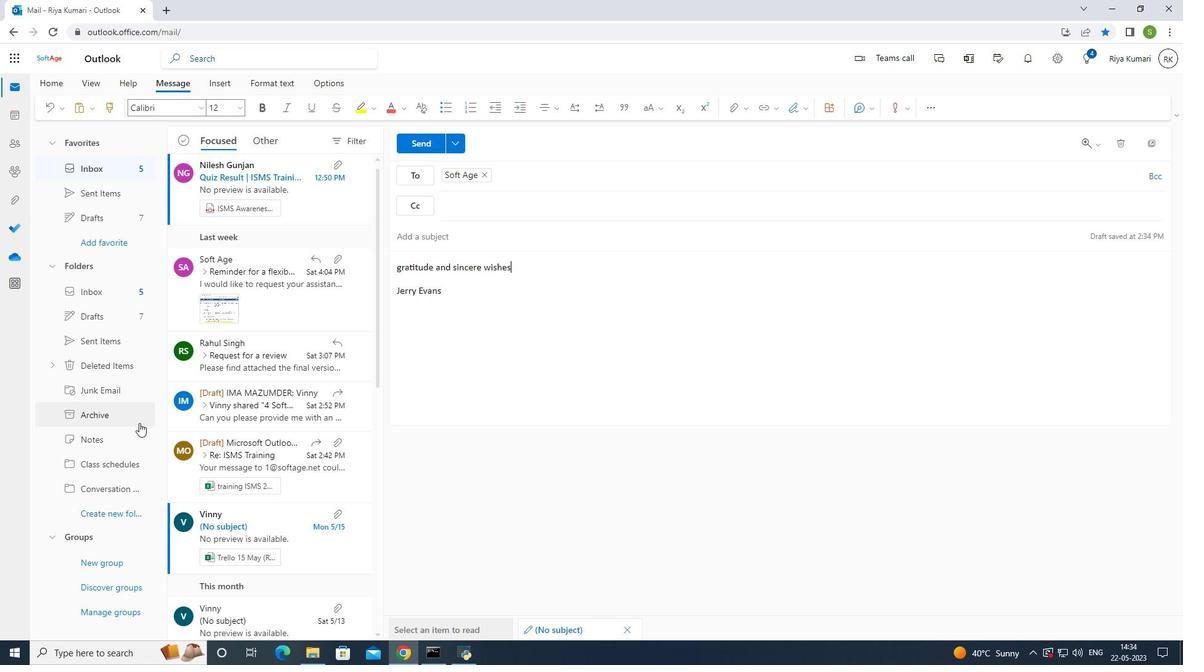 
Action: Mouse scrolled (139, 422) with delta (0, 0)
Screenshot: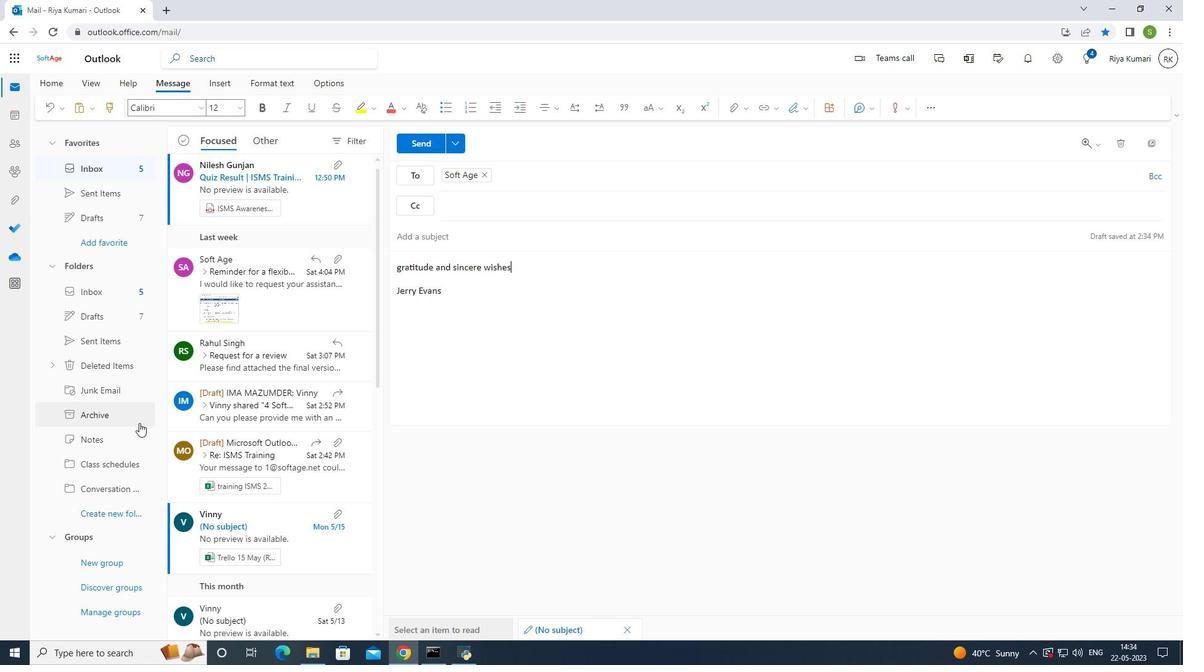 
Action: Mouse scrolled (139, 422) with delta (0, 0)
Screenshot: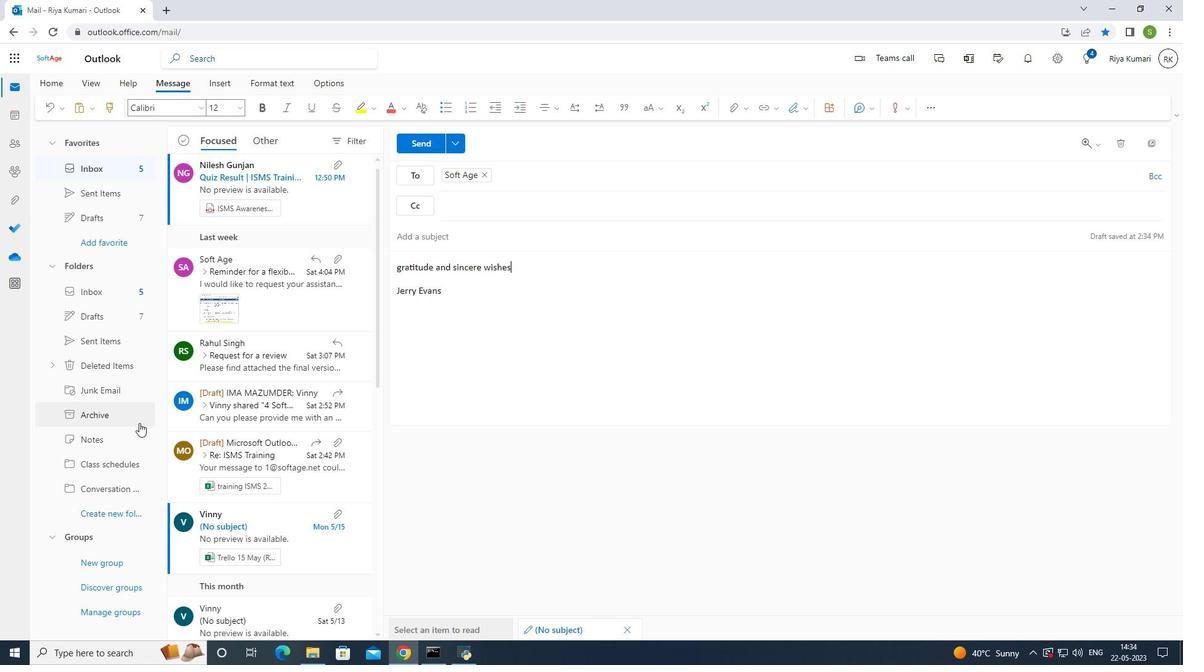 
Action: Mouse scrolled (139, 422) with delta (0, 0)
Screenshot: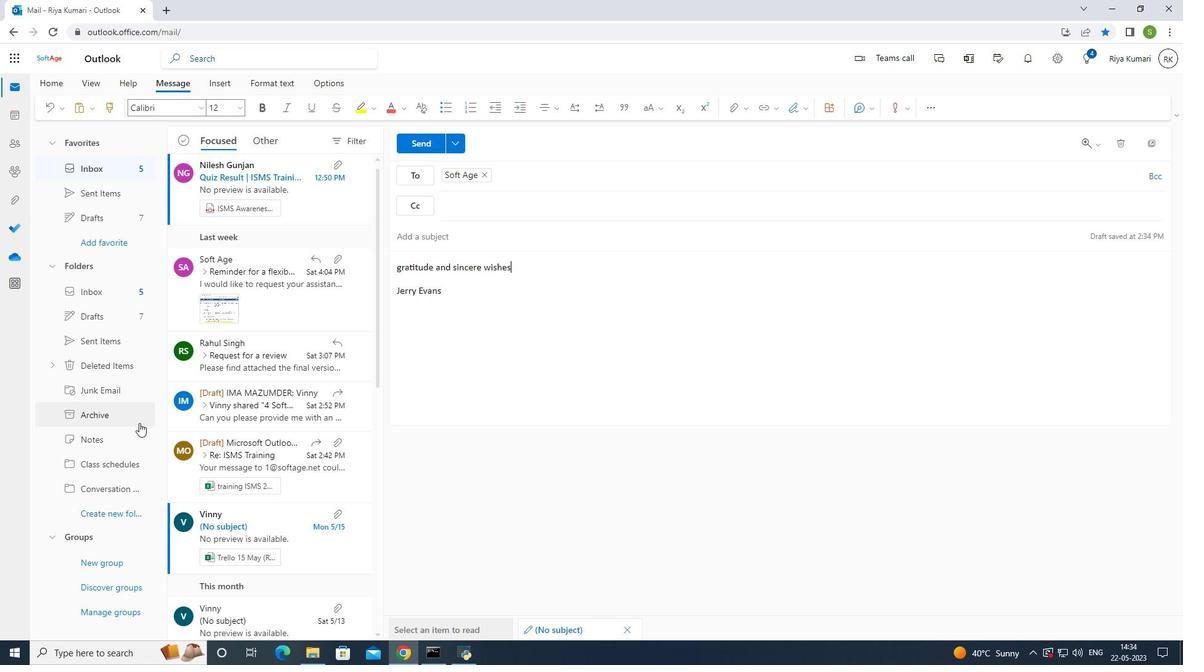 
Action: Mouse moved to (119, 513)
Screenshot: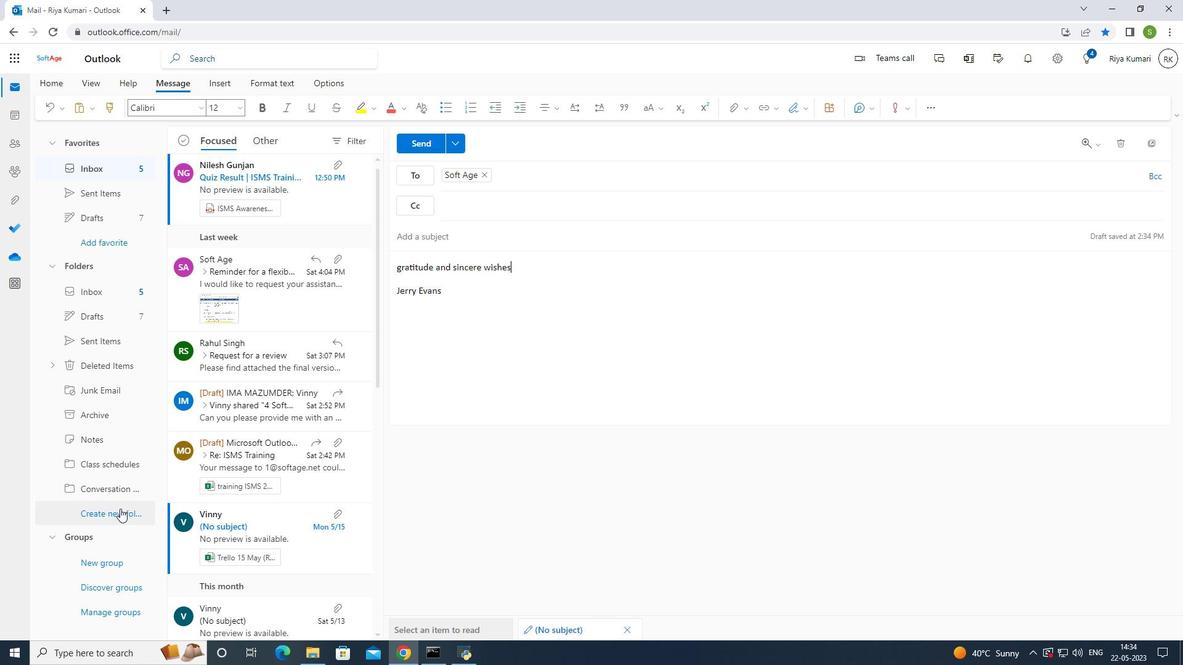 
Action: Mouse pressed left at (119, 513)
Screenshot: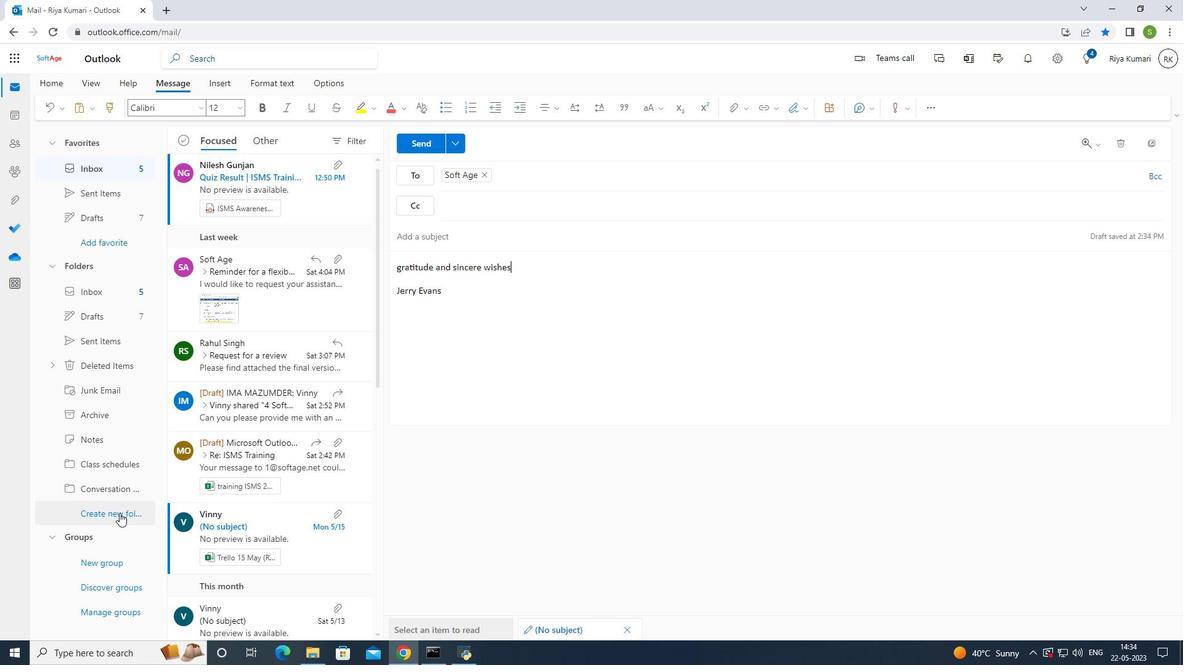 
Action: Mouse moved to (156, 491)
Screenshot: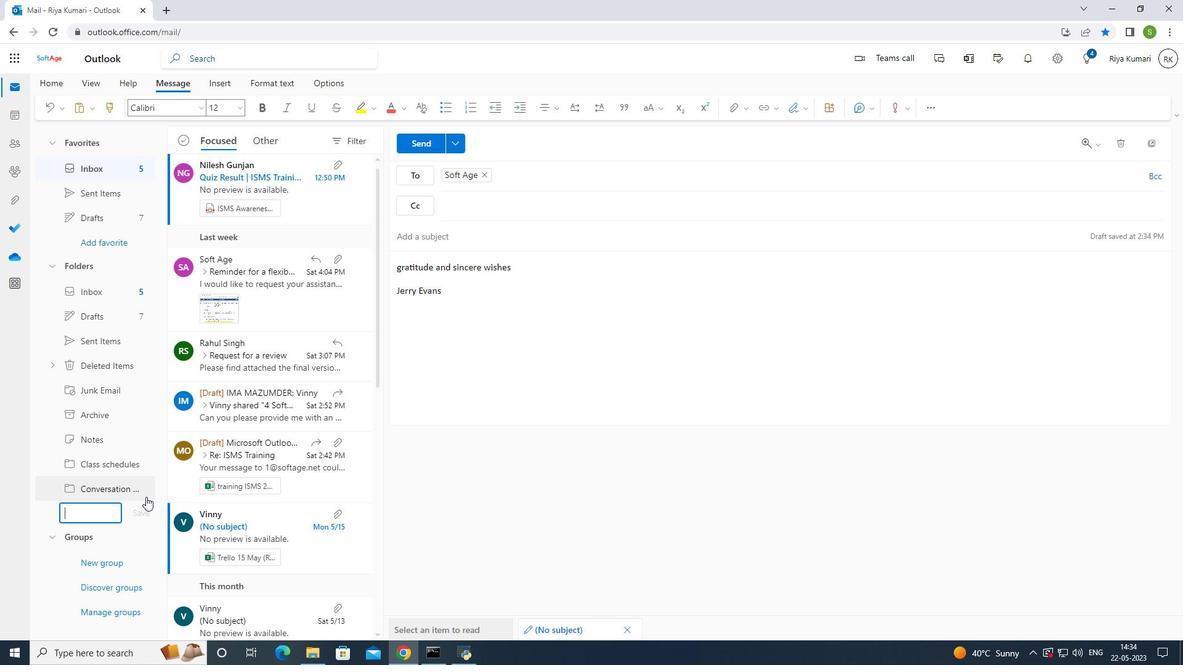 
Action: Key pressed <Key.shift>St
Screenshot: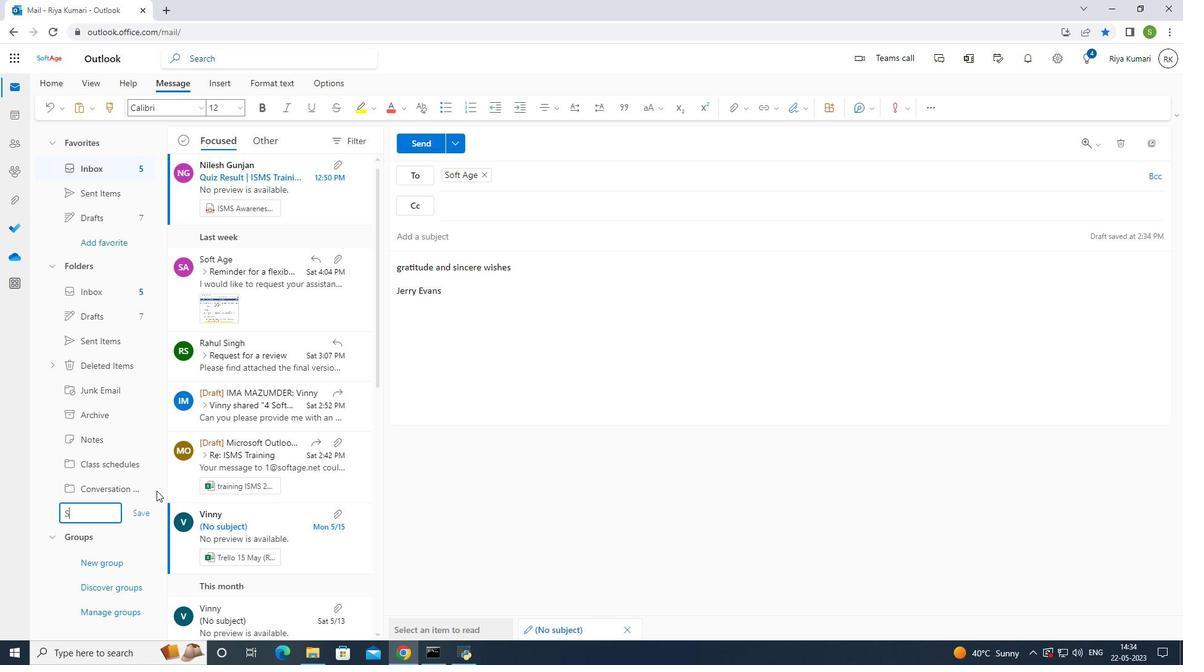 
Action: Mouse moved to (181, 486)
Screenshot: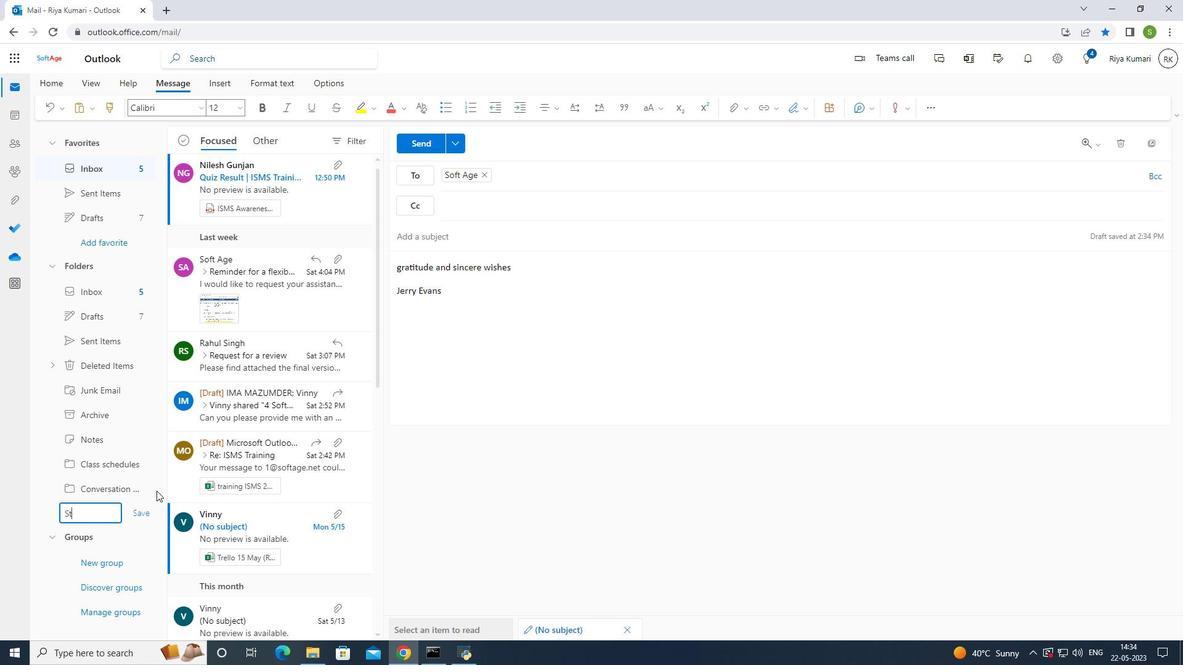 
Action: Key pressed udent<Key.space><Key.shift>o
Screenshot: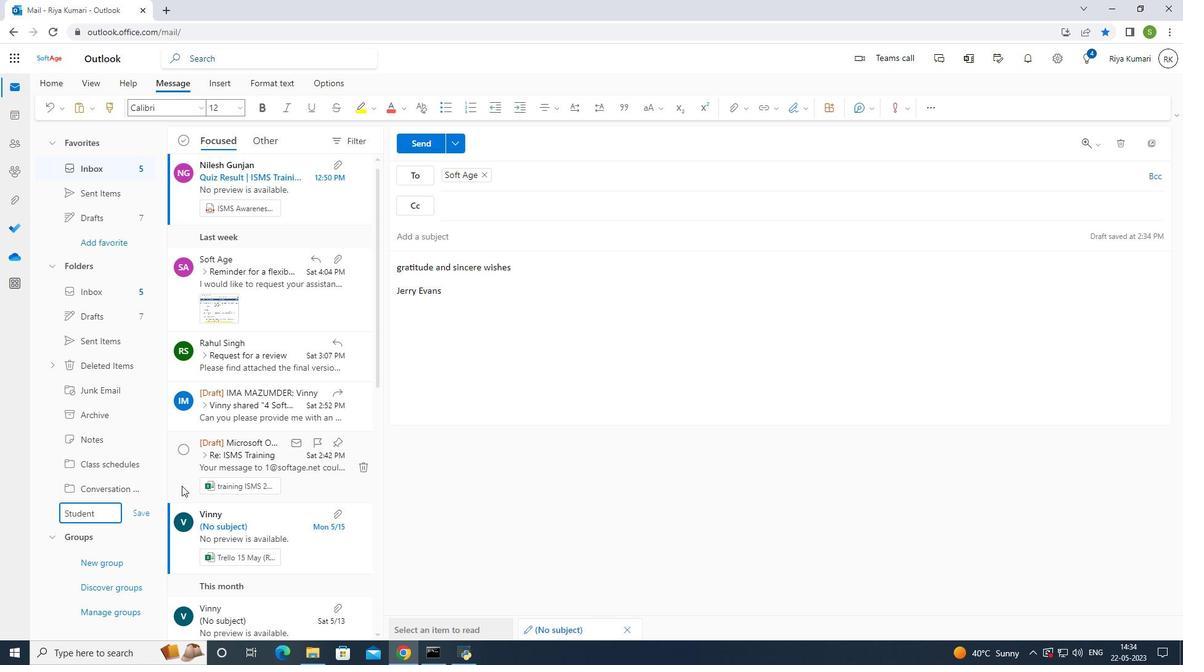 
Action: Mouse moved to (182, 486)
Screenshot: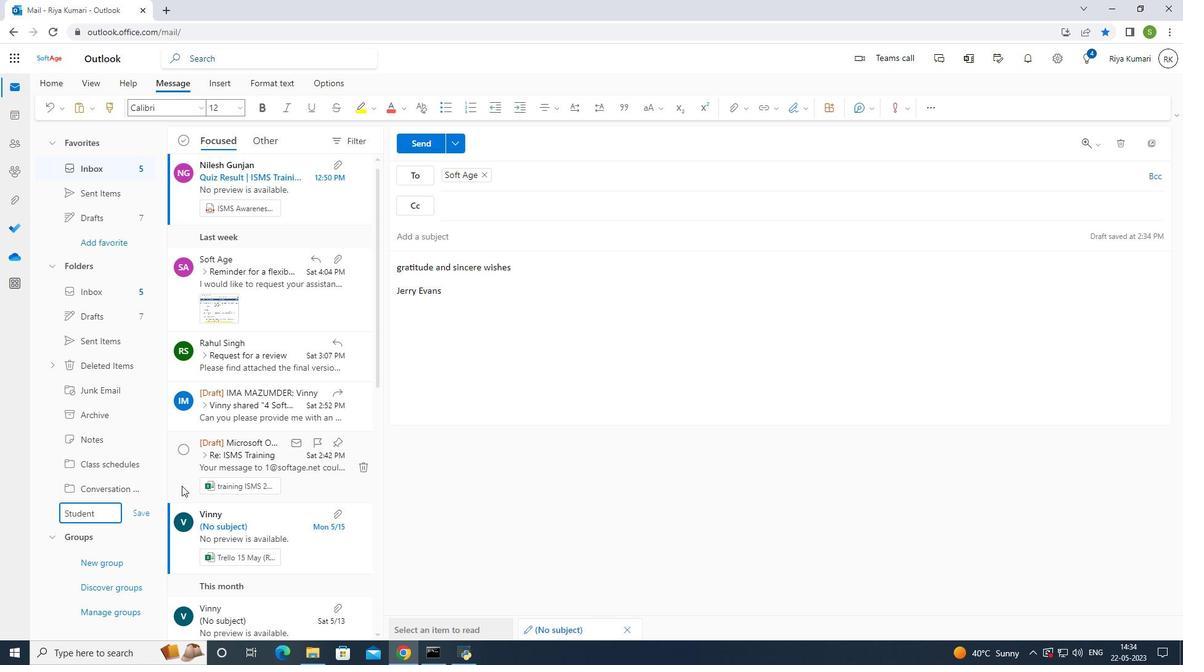 
Action: Key pressed rga
Screenshot: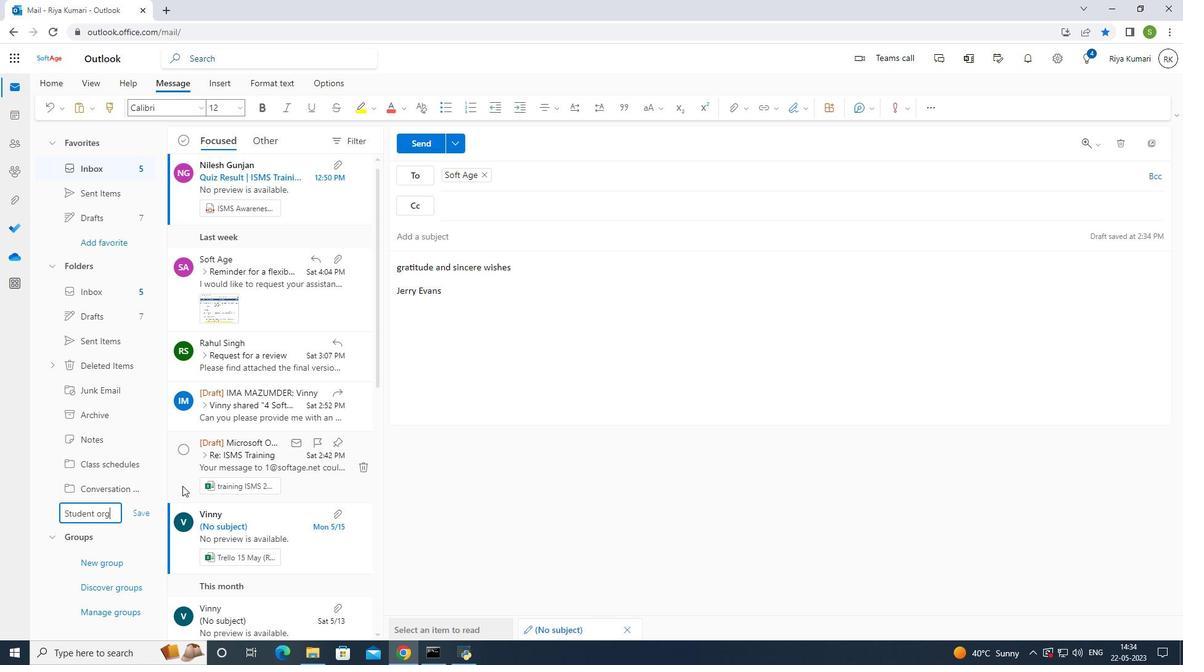 
Action: Mouse moved to (215, 486)
Screenshot: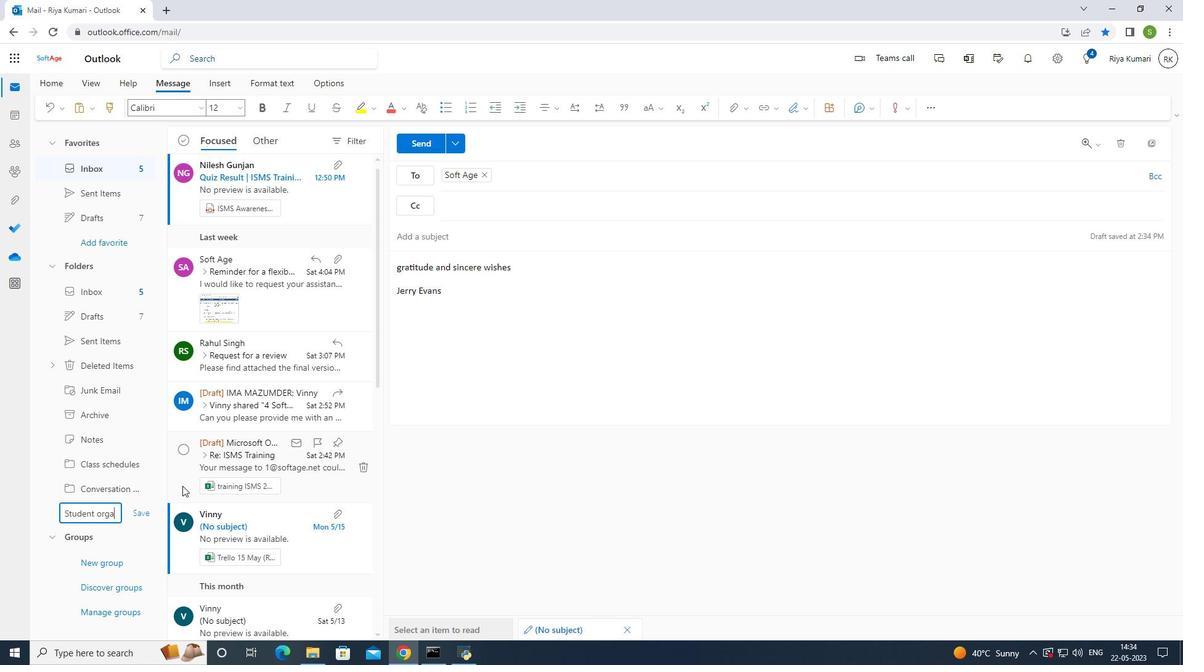 
Action: Key pressed n
Screenshot: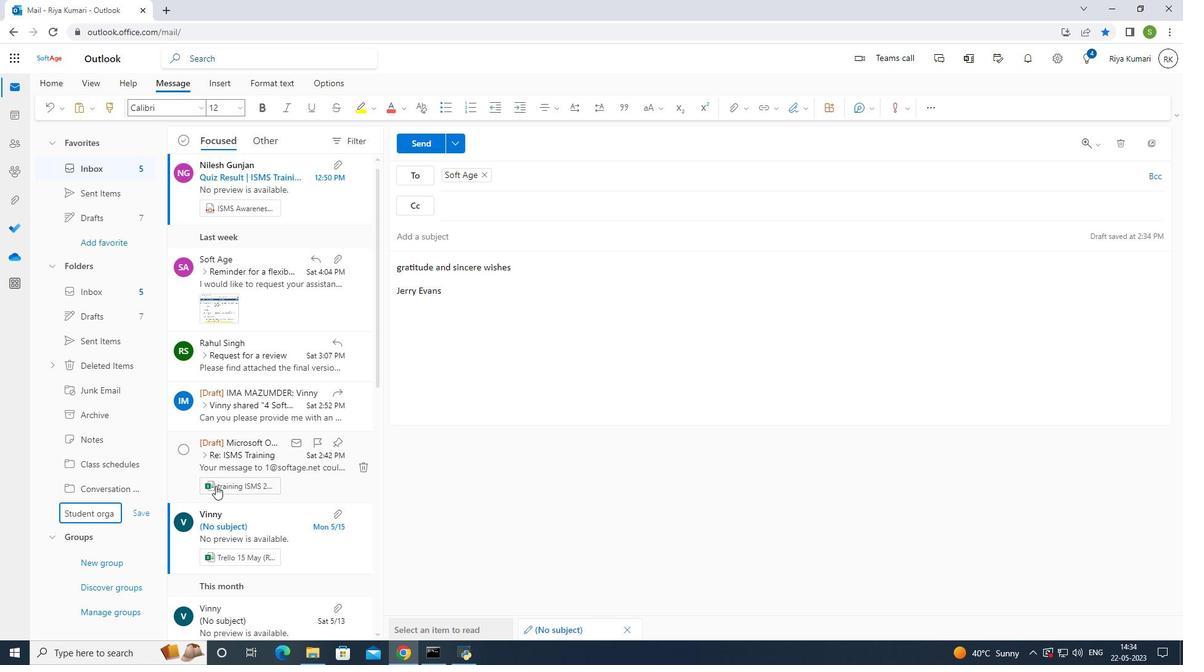 
Action: Mouse moved to (220, 486)
Screenshot: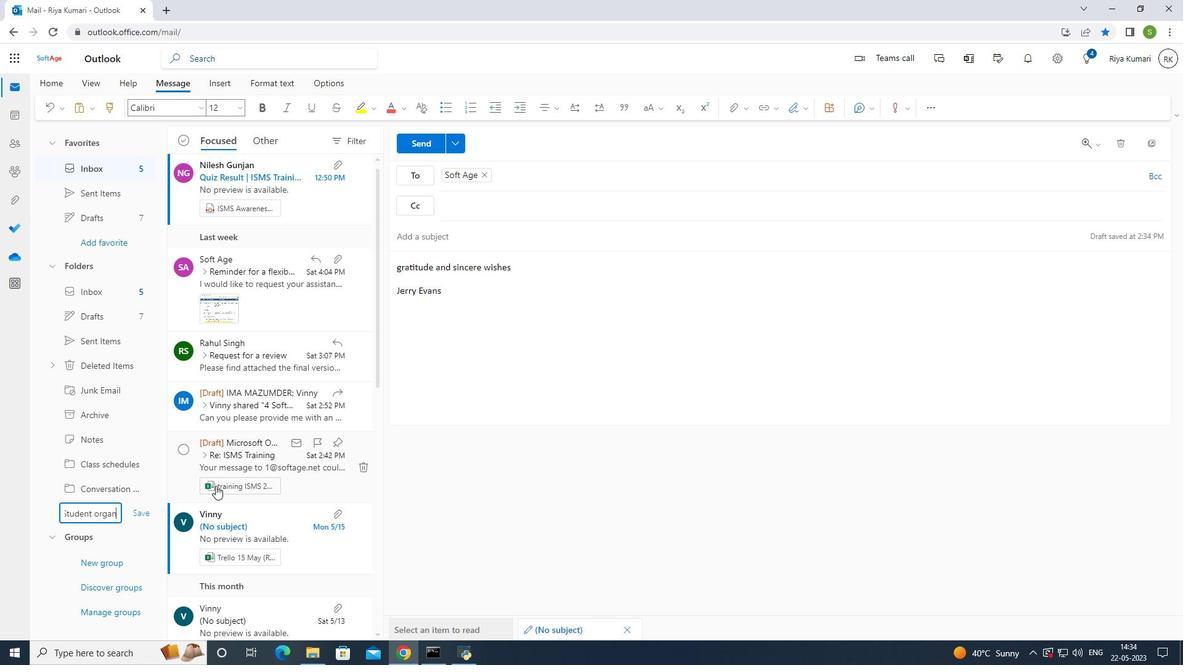 
Action: Key pressed i
Screenshot: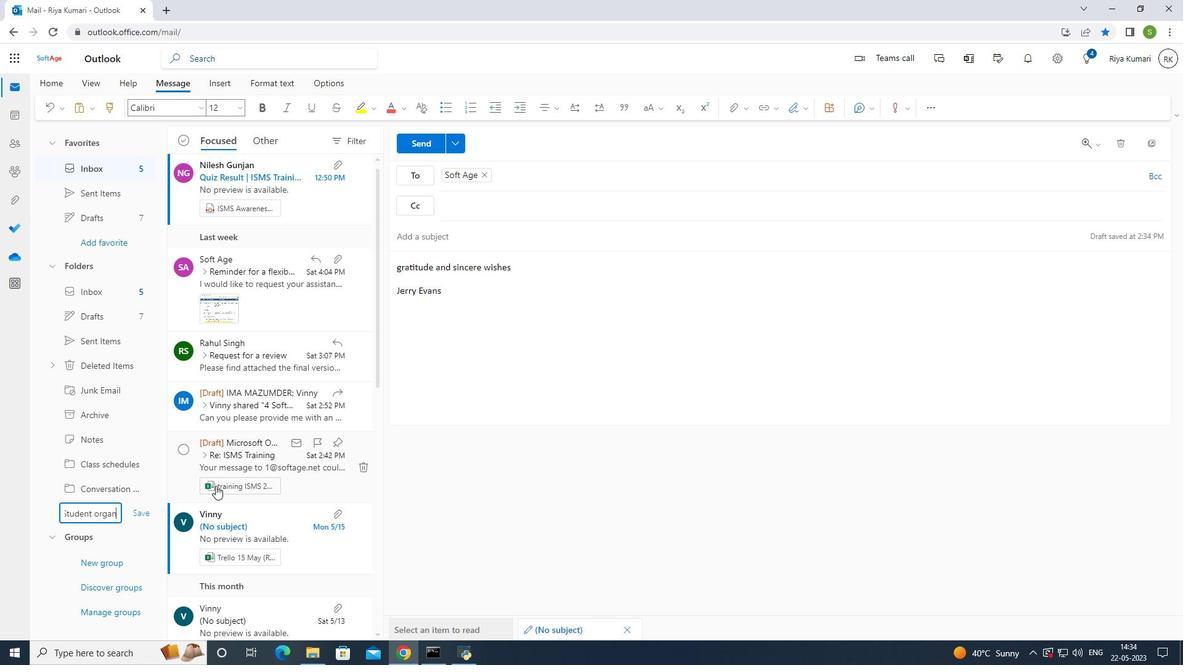 
Action: Mouse moved to (228, 486)
Screenshot: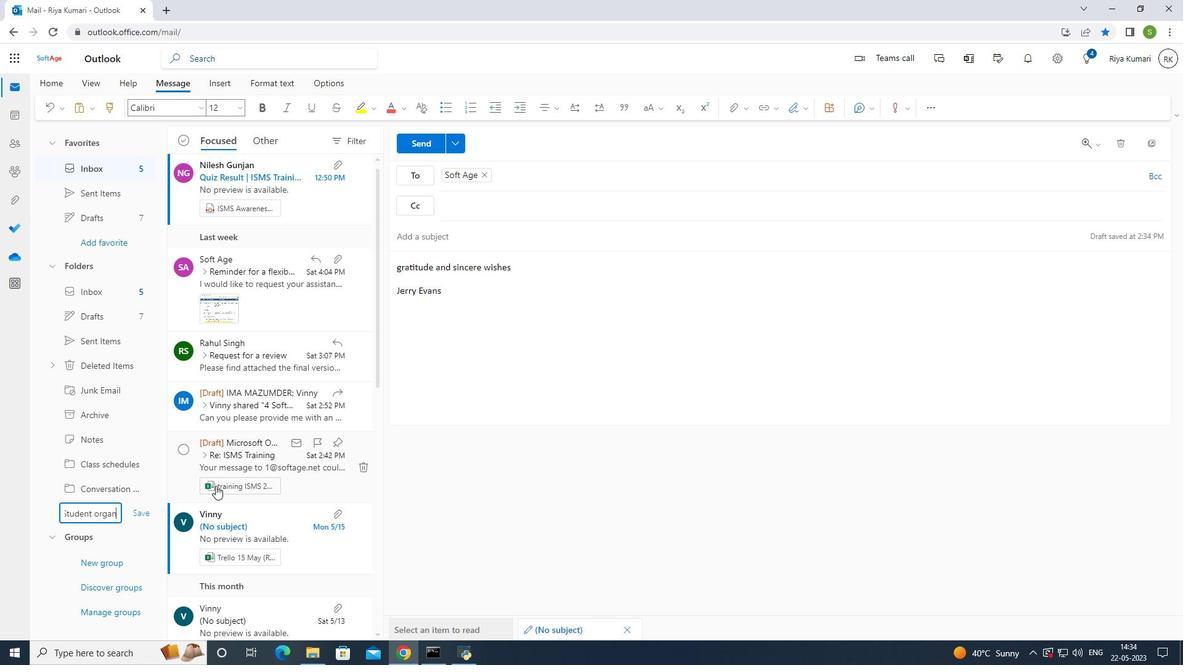 
Action: Key pressed sation
Screenshot: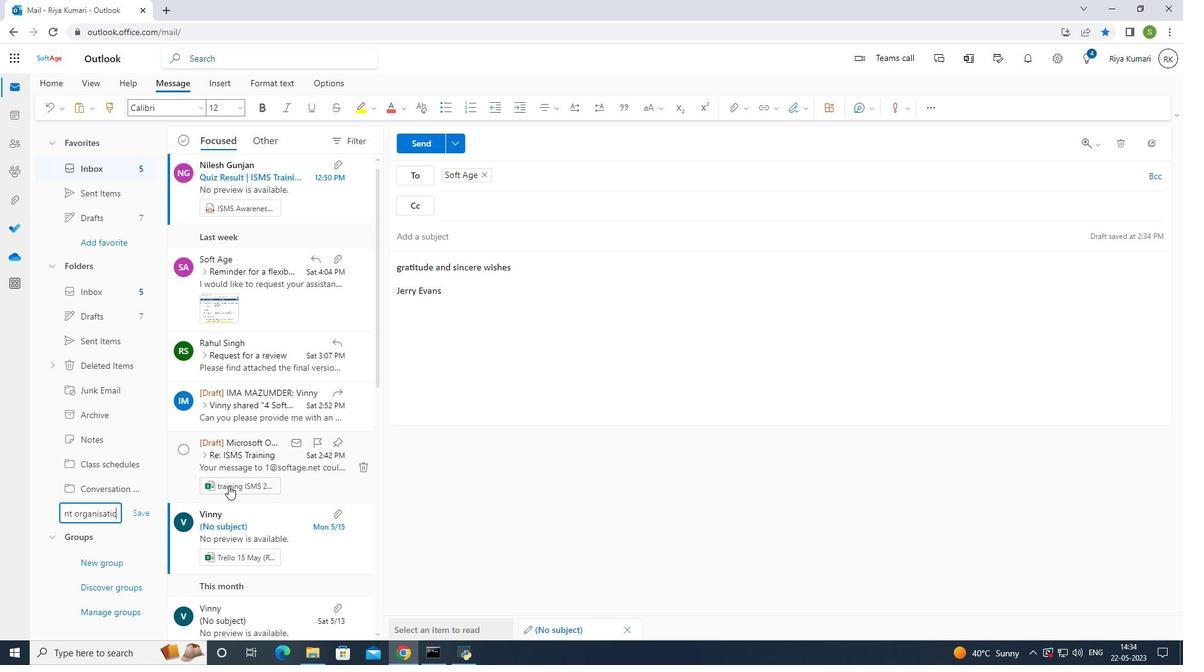 
Action: Mouse moved to (145, 514)
Screenshot: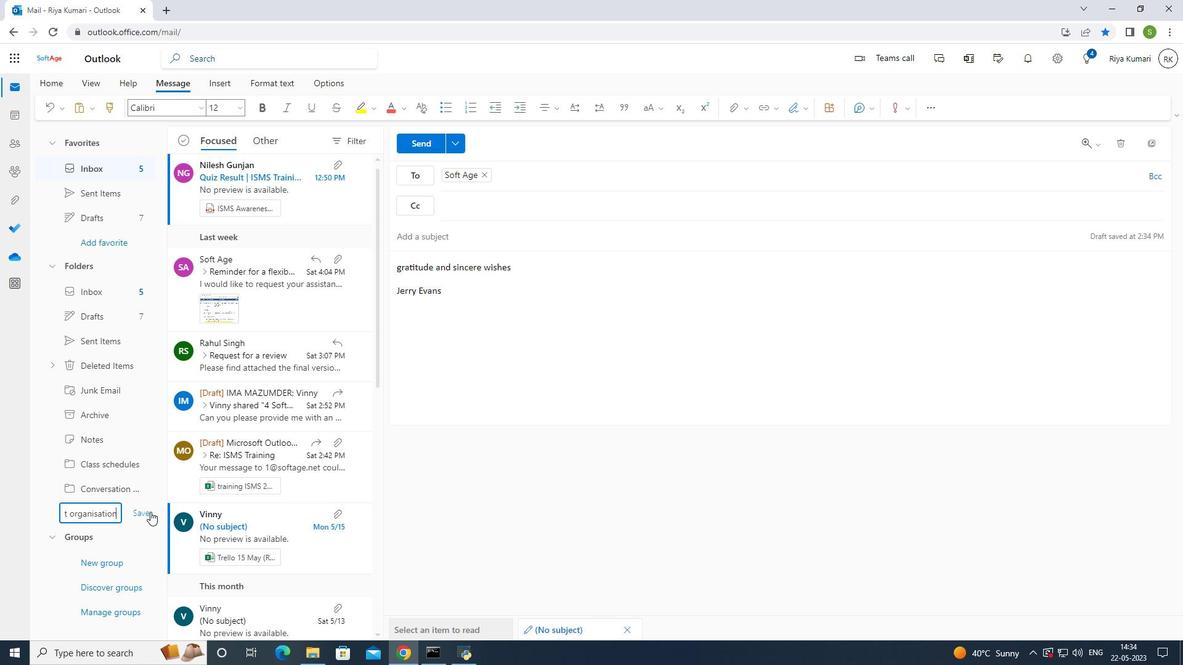 
Action: Mouse pressed left at (145, 514)
Screenshot: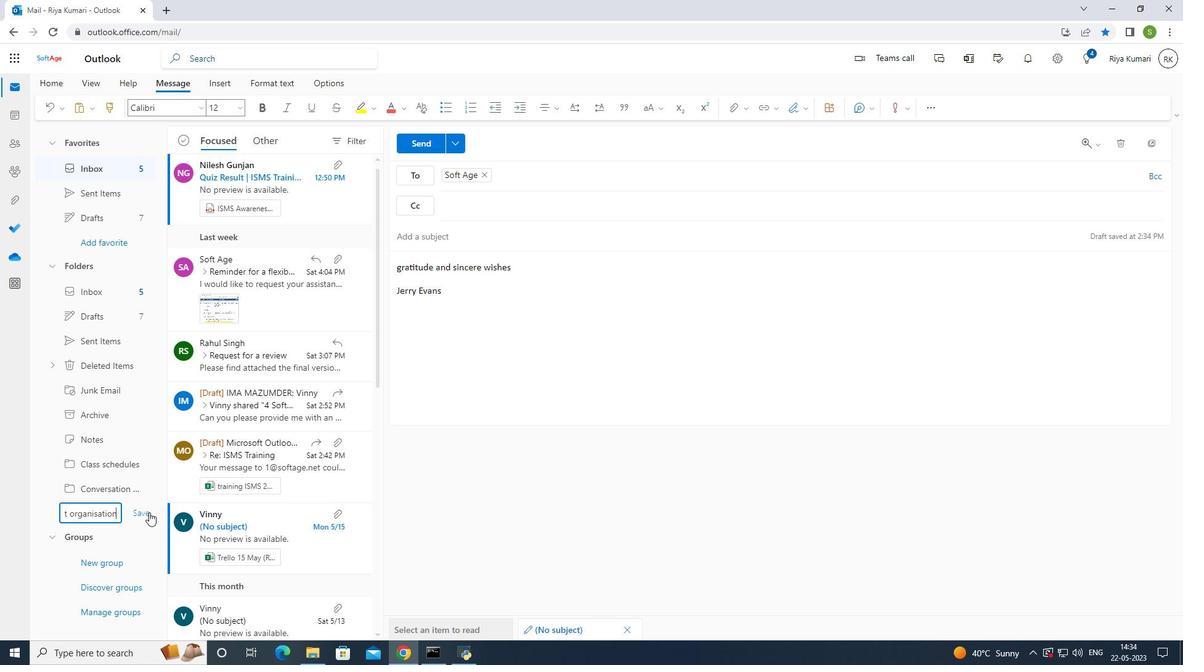 
Action: Mouse moved to (428, 142)
Screenshot: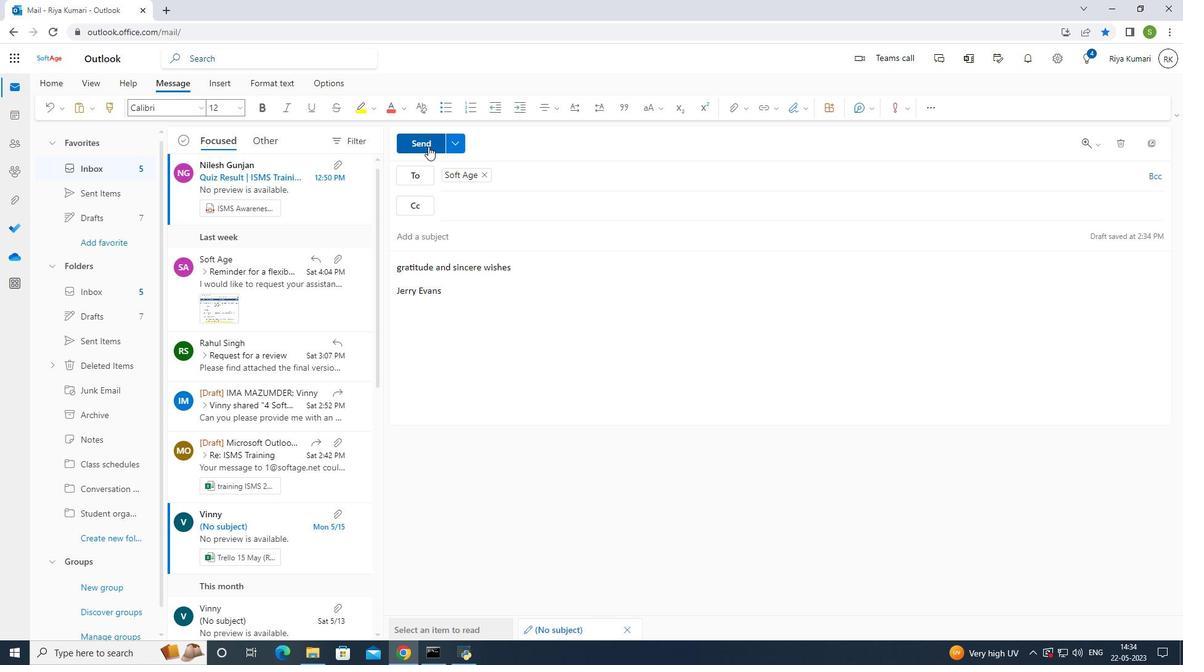 
Action: Mouse pressed left at (428, 142)
Screenshot: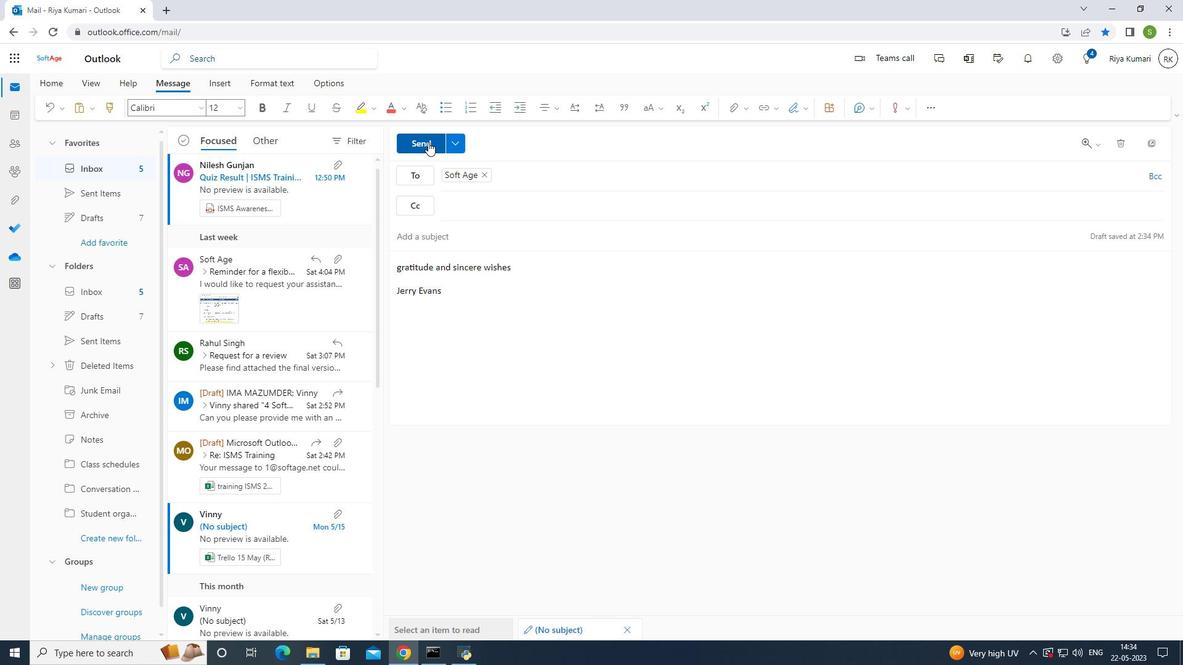 
Action: Mouse moved to (581, 366)
Screenshot: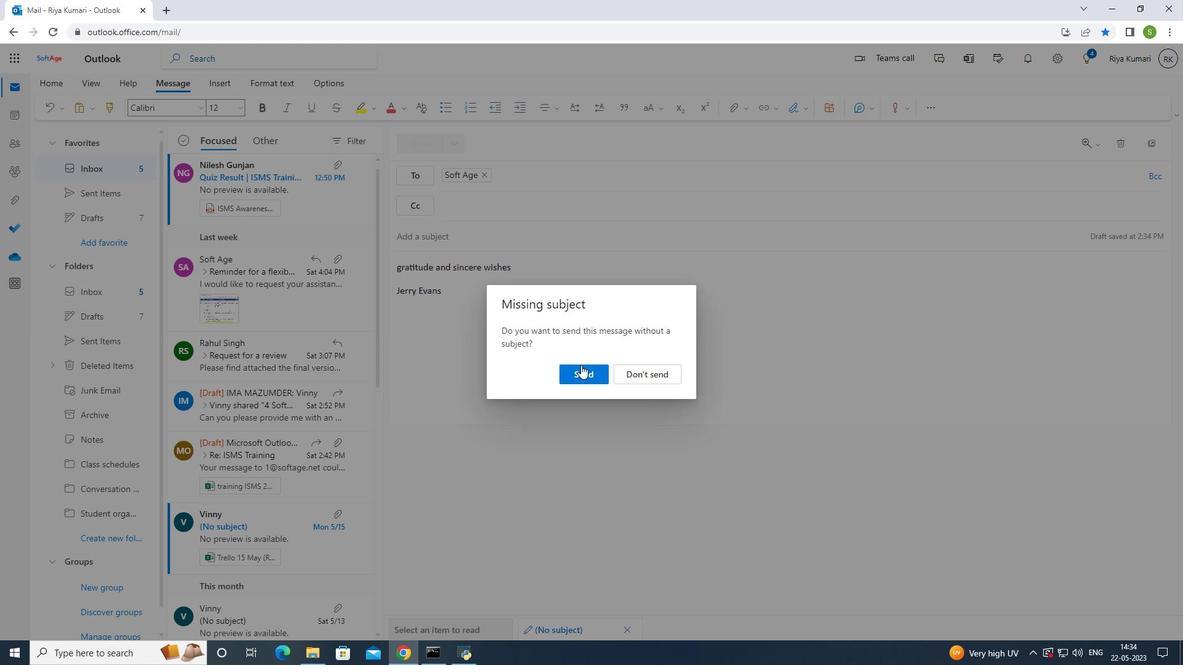 
Action: Mouse pressed left at (581, 366)
Screenshot: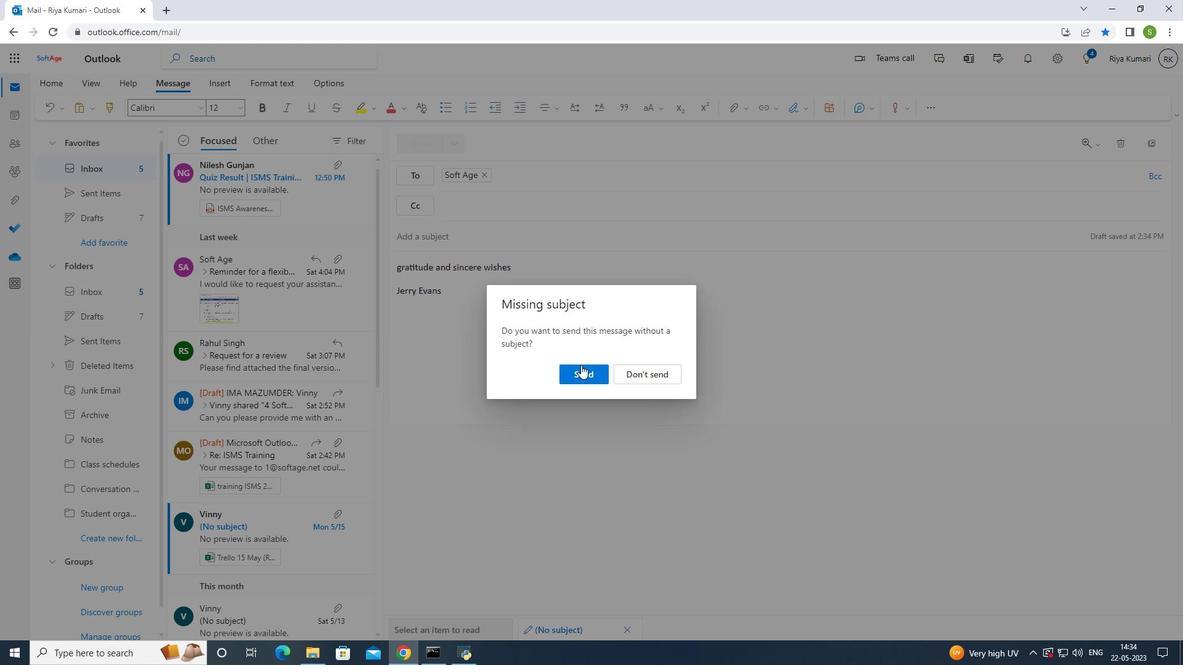 
Action: Mouse moved to (588, 361)
Screenshot: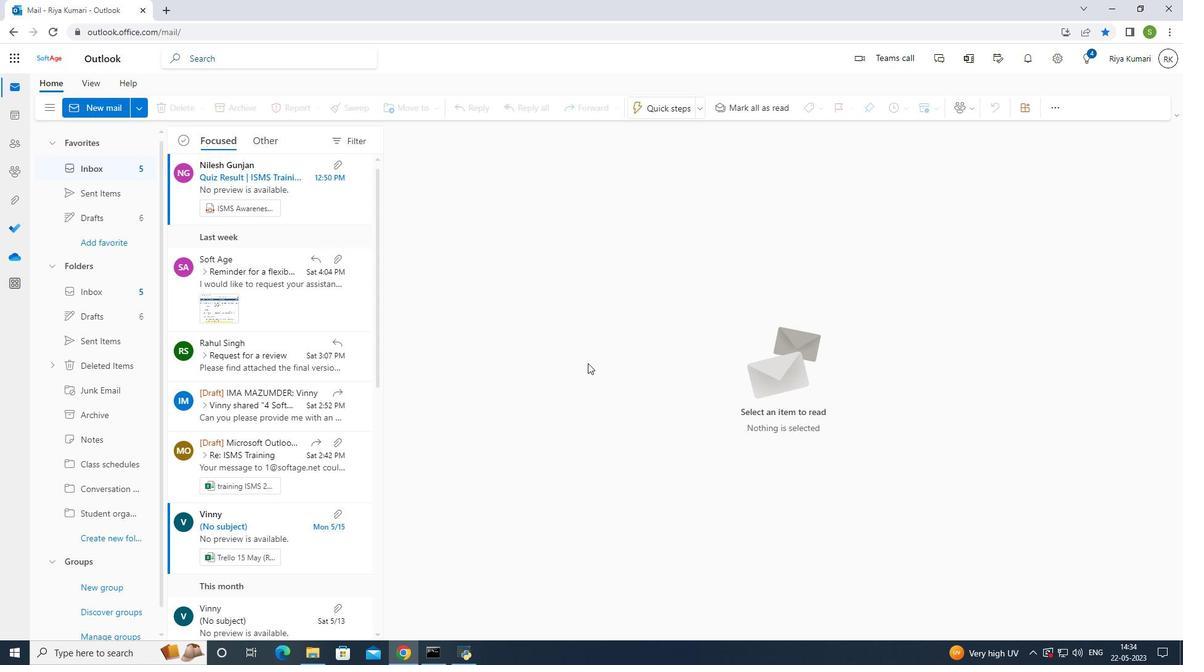 
